 Task: Look for space in Tongging, Indonesia from 5th July, 2023 to 15th July, 2023 for 9 adults in price range Rs.15000 to Rs.25000. Place can be entire place with 5 bedrooms having 5 beds and 5 bathrooms. Property type can be house, flat, guest house. Booking option can be shelf check-in. Required host language is English.
Action: Mouse moved to (399, 73)
Screenshot: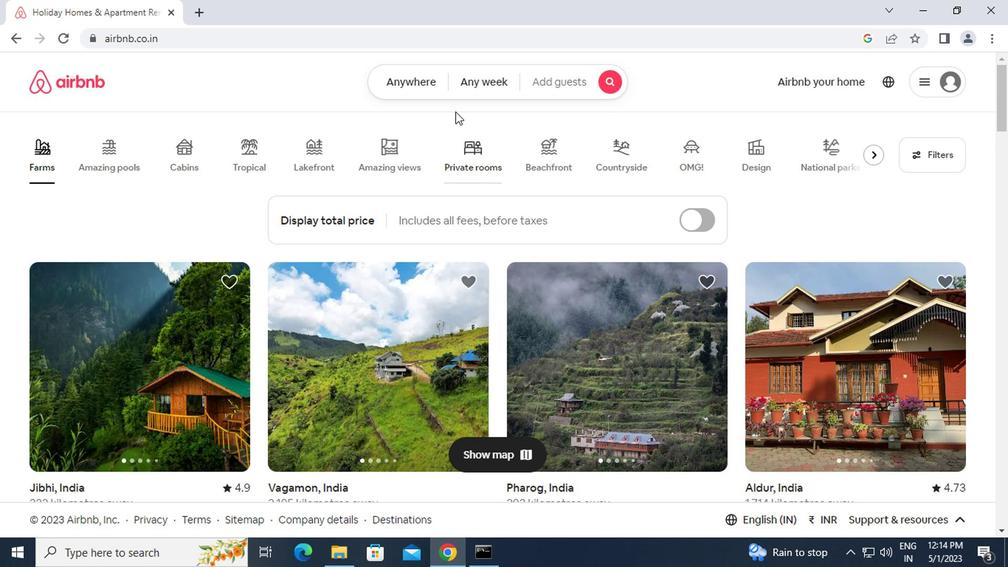 
Action: Mouse pressed left at (399, 73)
Screenshot: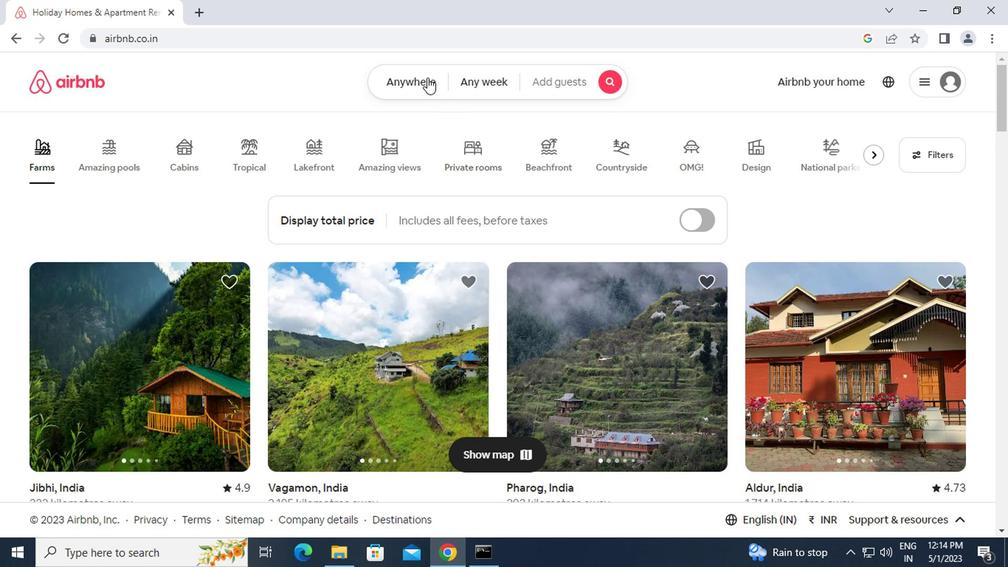 
Action: Mouse moved to (356, 132)
Screenshot: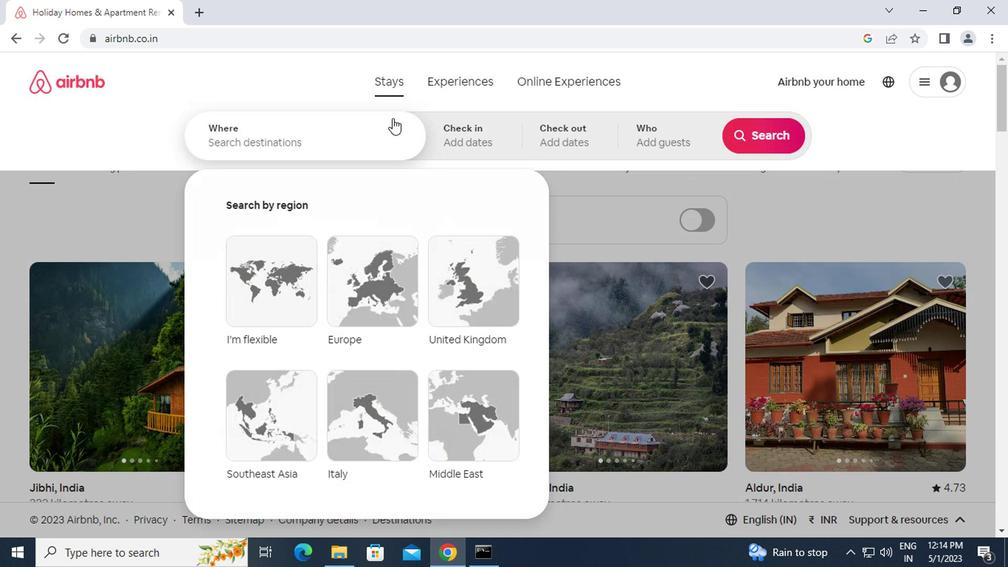 
Action: Mouse pressed left at (356, 132)
Screenshot: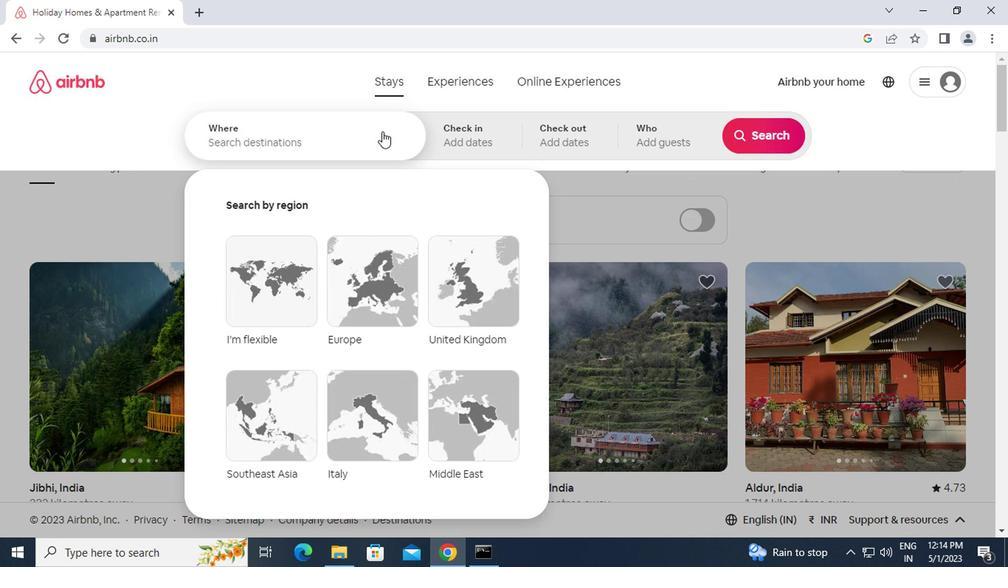 
Action: Mouse moved to (356, 132)
Screenshot: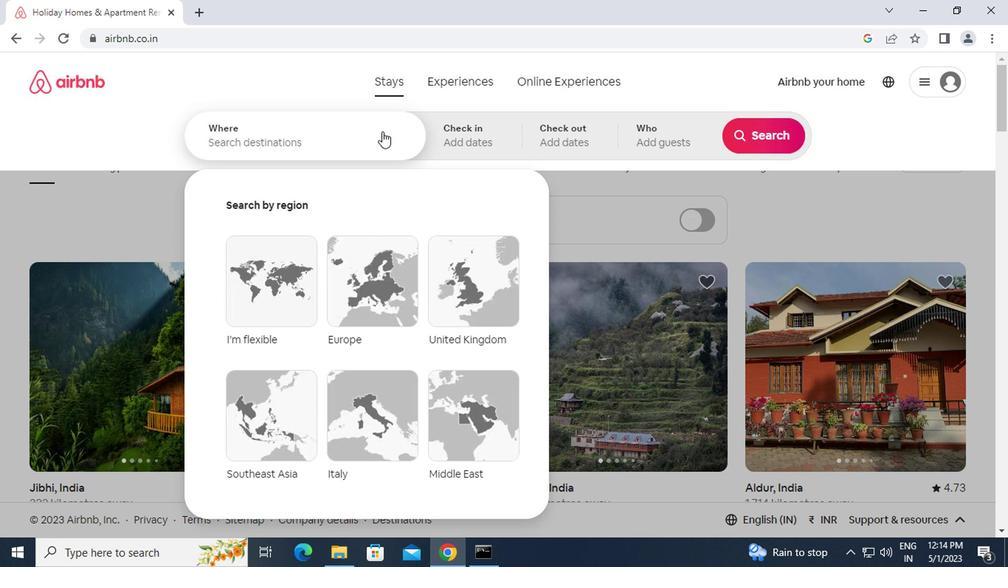 
Action: Key pressed t<Key.caps_lock>ongging,<Key.space><Key.caps_lock>i<Key.caps_lock>ndonesia<Key.shift_r><Key.enter>
Screenshot: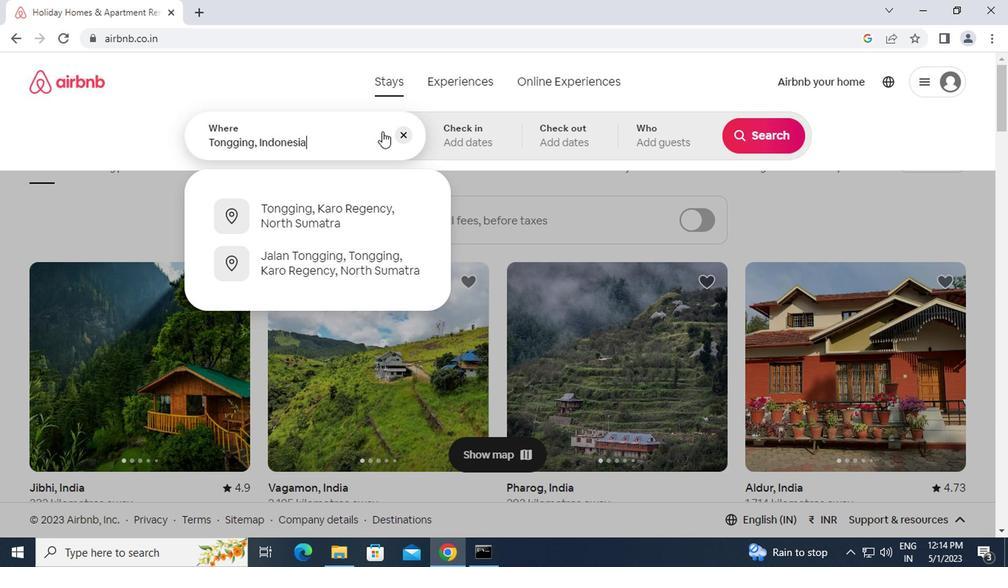 
Action: Mouse moved to (746, 260)
Screenshot: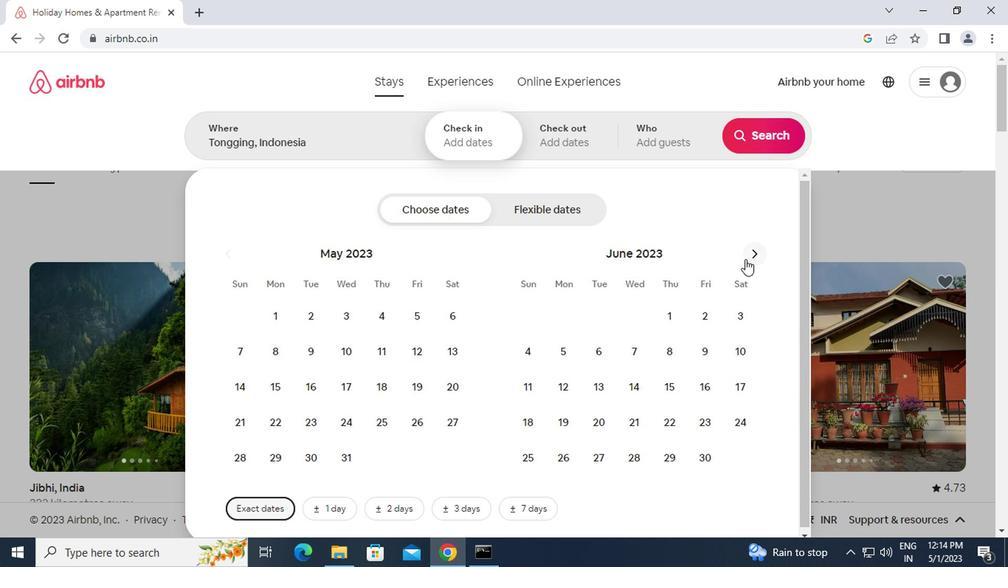 
Action: Mouse pressed left at (746, 260)
Screenshot: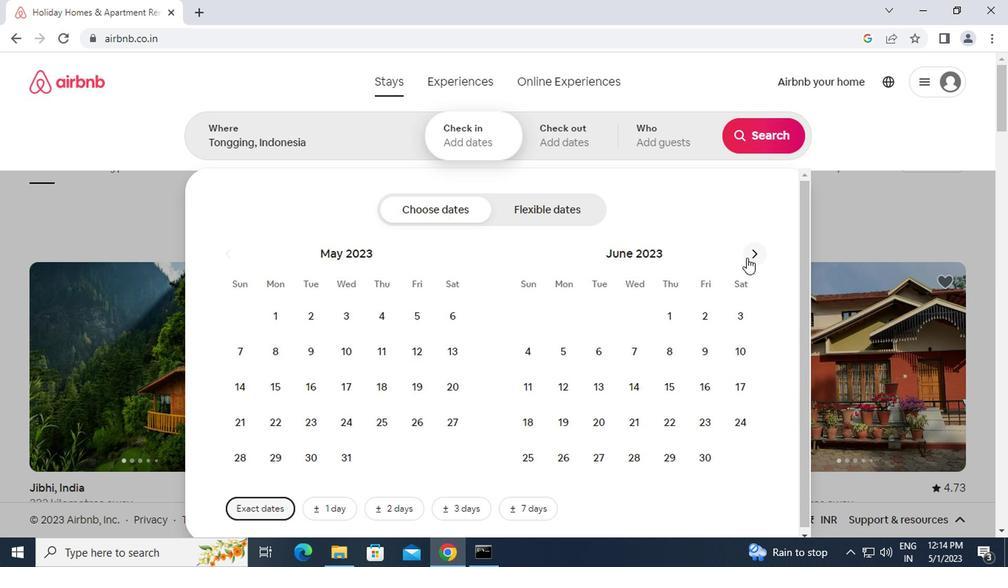
Action: Mouse moved to (631, 359)
Screenshot: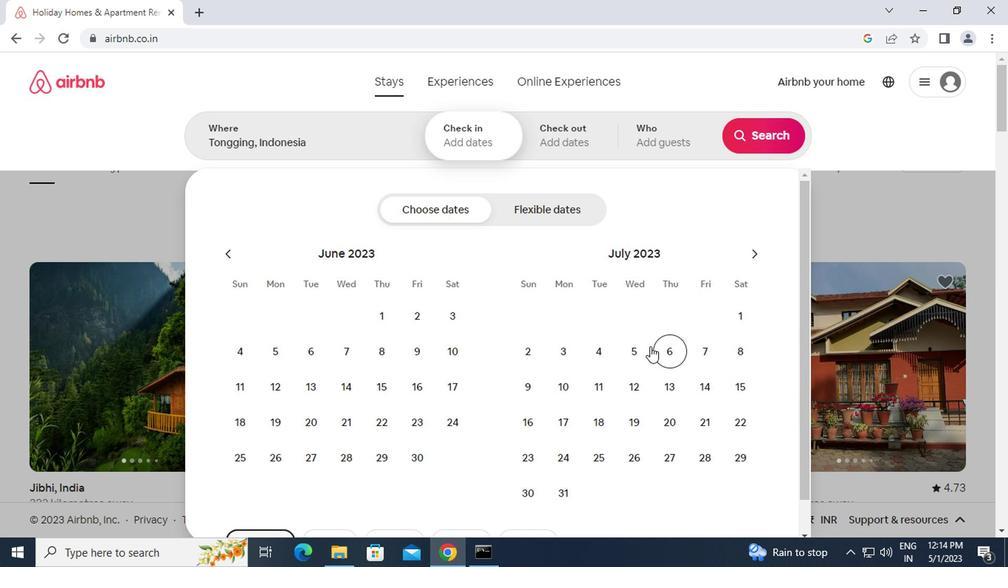 
Action: Mouse pressed left at (631, 359)
Screenshot: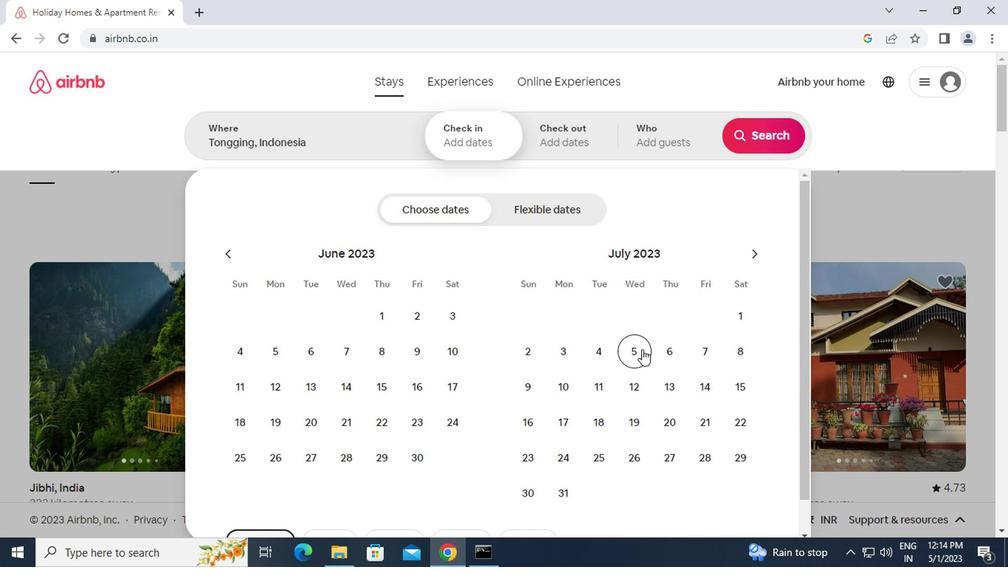 
Action: Mouse moved to (732, 396)
Screenshot: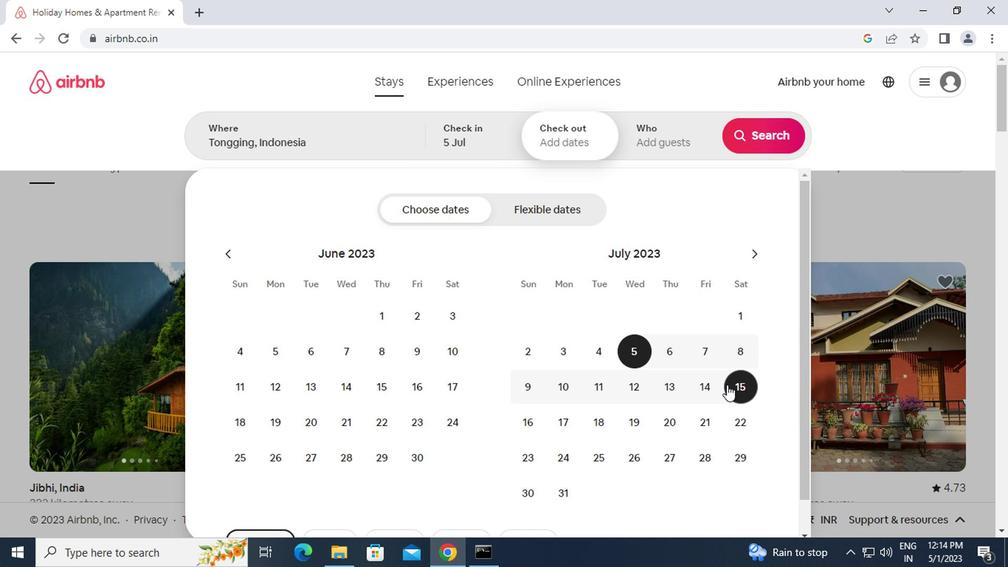 
Action: Mouse pressed left at (732, 396)
Screenshot: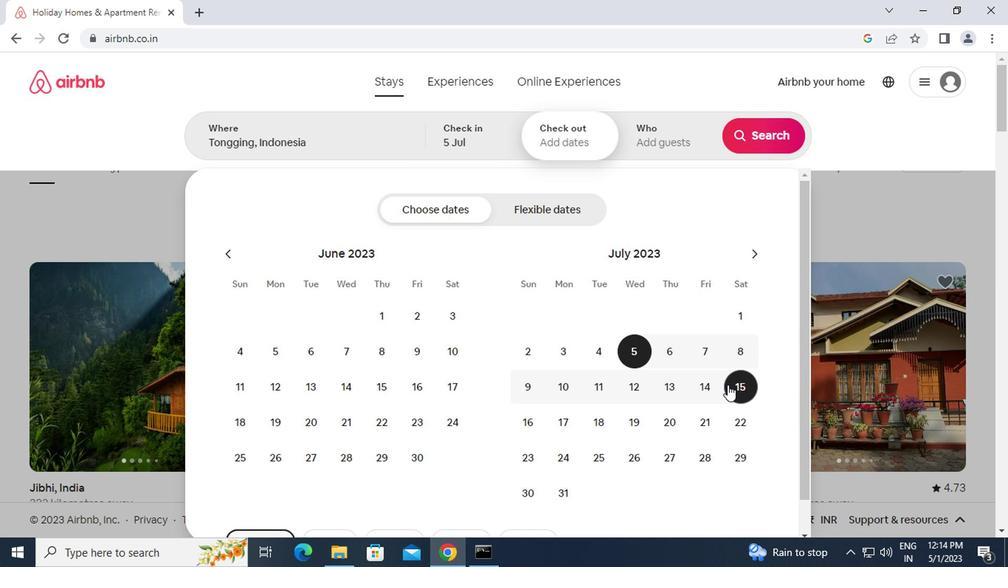 
Action: Mouse moved to (655, 137)
Screenshot: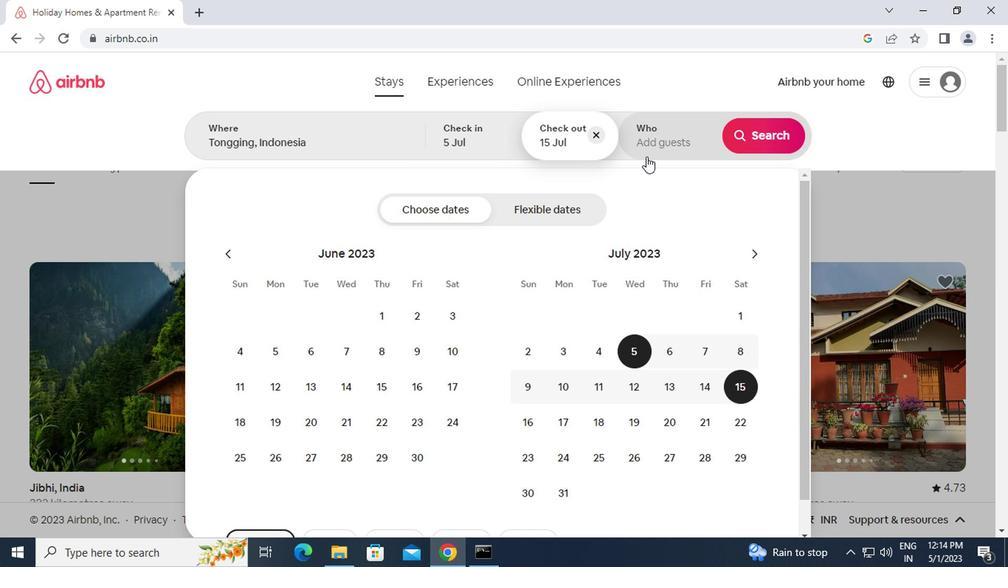 
Action: Mouse pressed left at (655, 137)
Screenshot: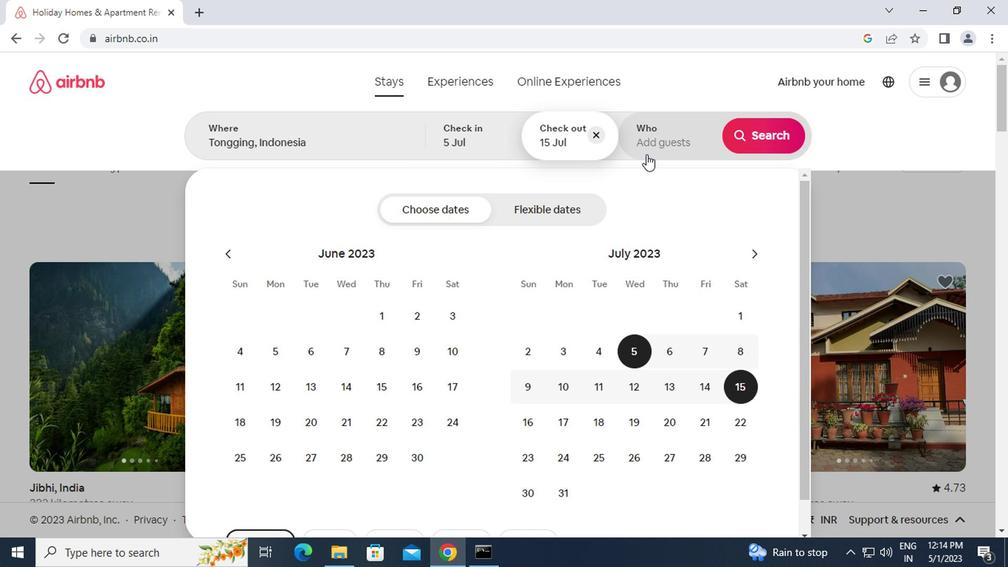 
Action: Mouse moved to (764, 210)
Screenshot: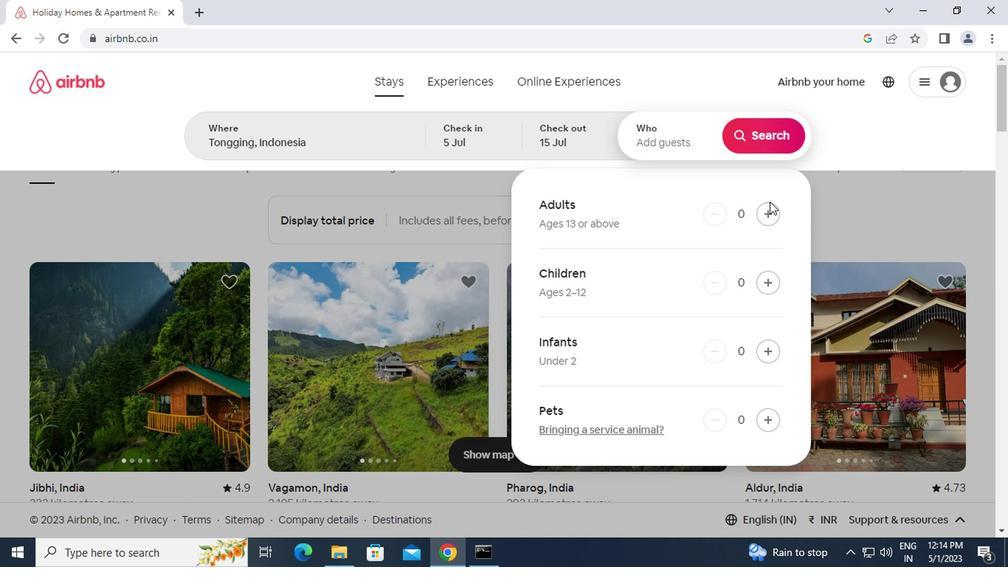 
Action: Mouse pressed left at (764, 210)
Screenshot: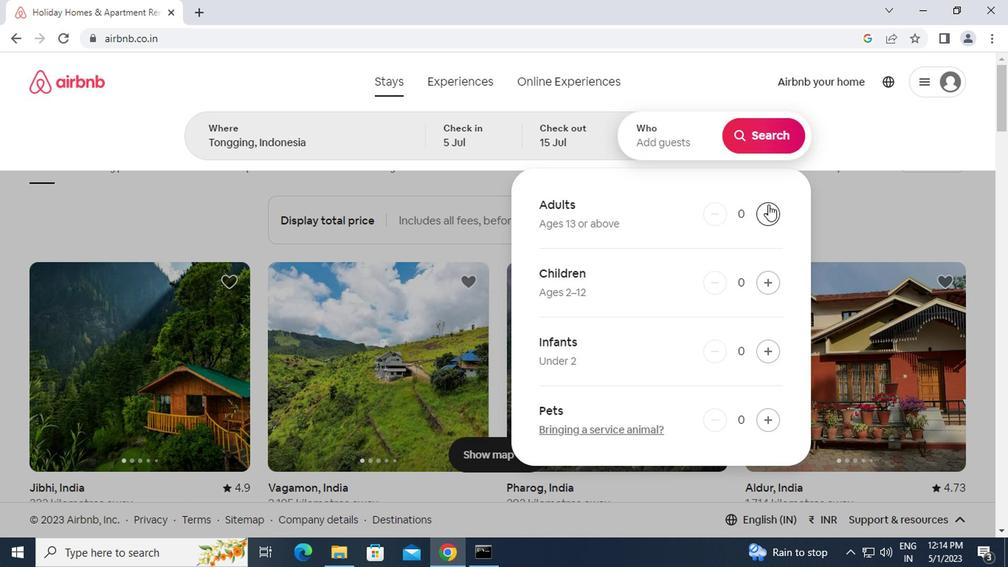 
Action: Mouse pressed left at (764, 210)
Screenshot: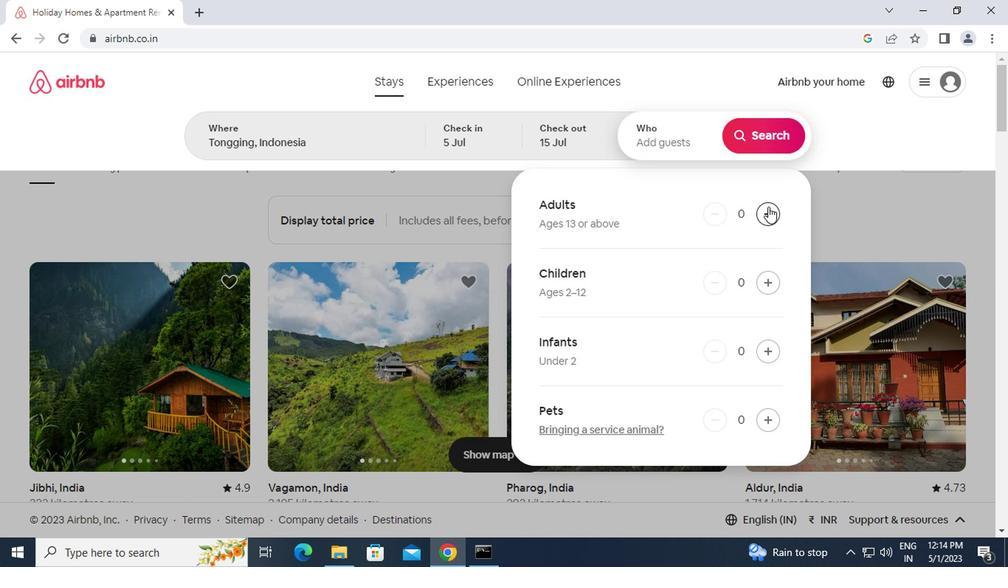
Action: Mouse pressed left at (764, 210)
Screenshot: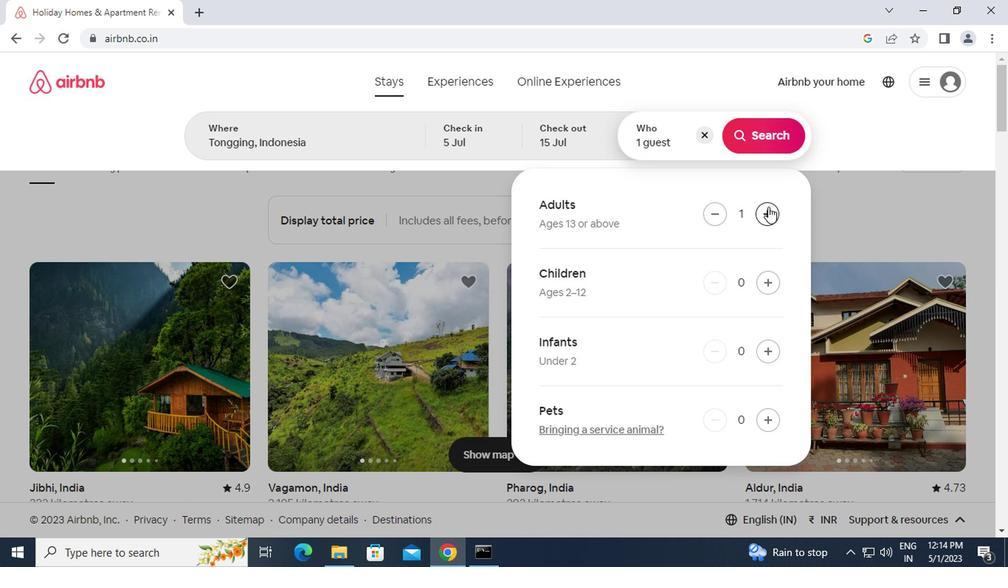 
Action: Mouse pressed left at (764, 210)
Screenshot: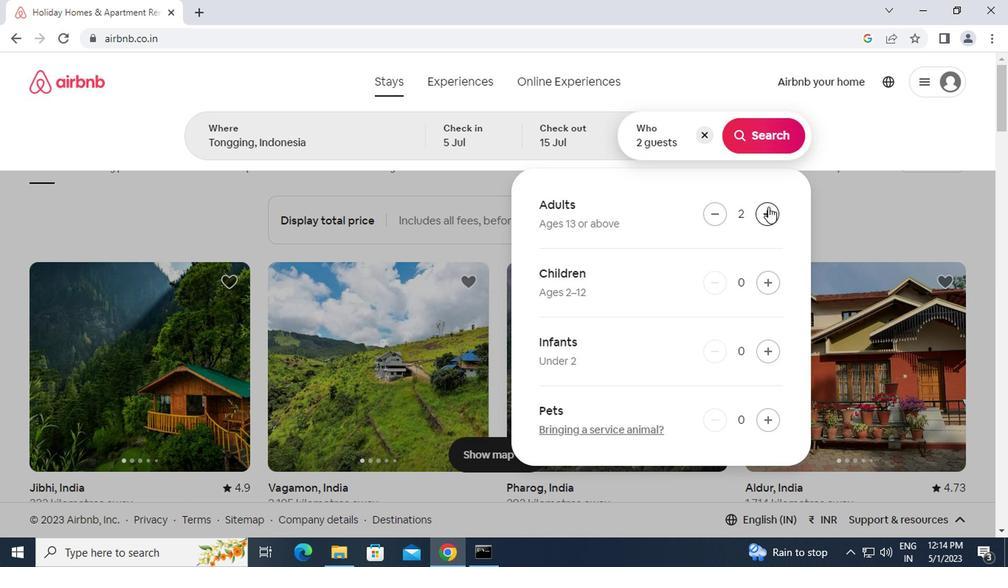 
Action: Mouse pressed left at (764, 210)
Screenshot: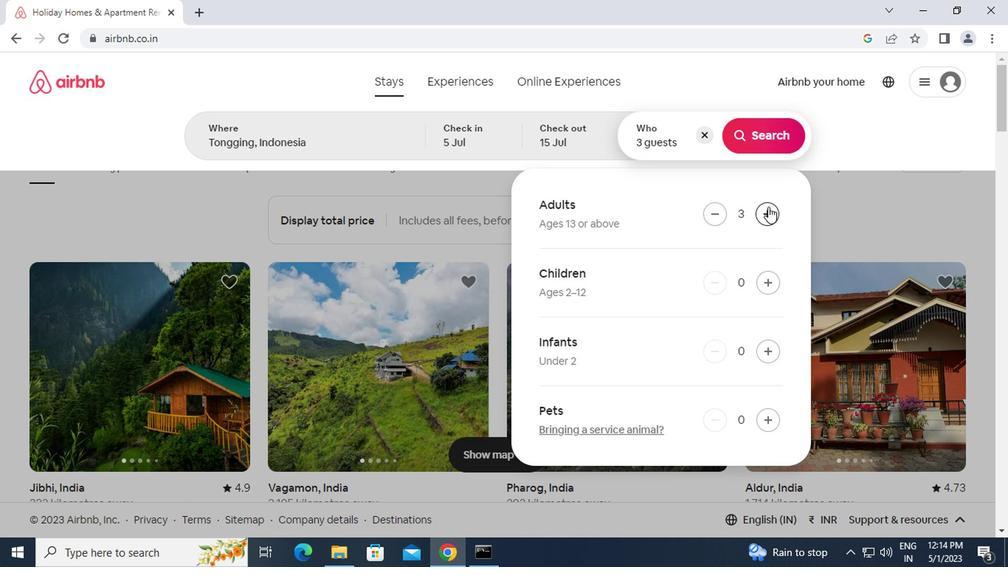 
Action: Mouse pressed left at (764, 210)
Screenshot: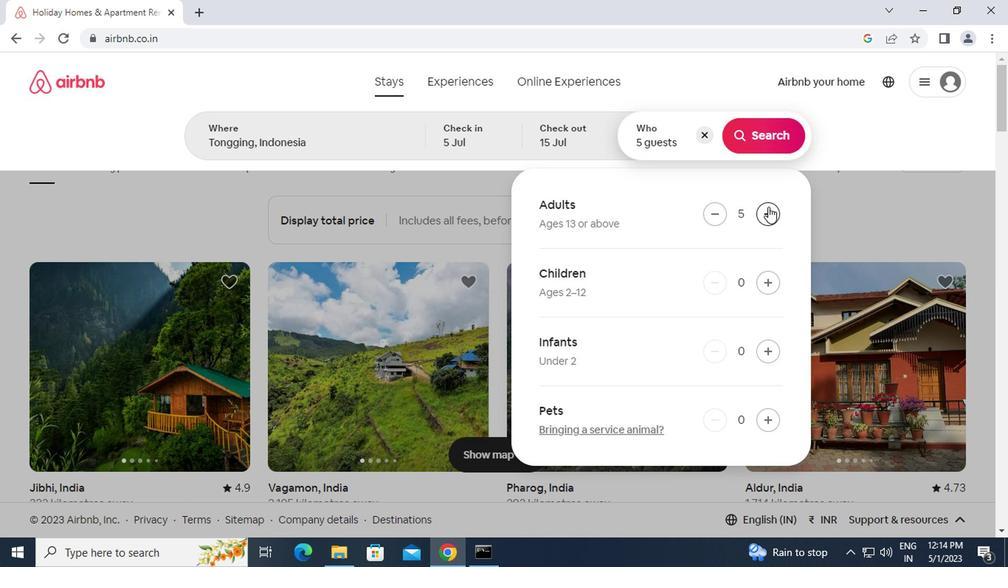 
Action: Mouse pressed left at (764, 210)
Screenshot: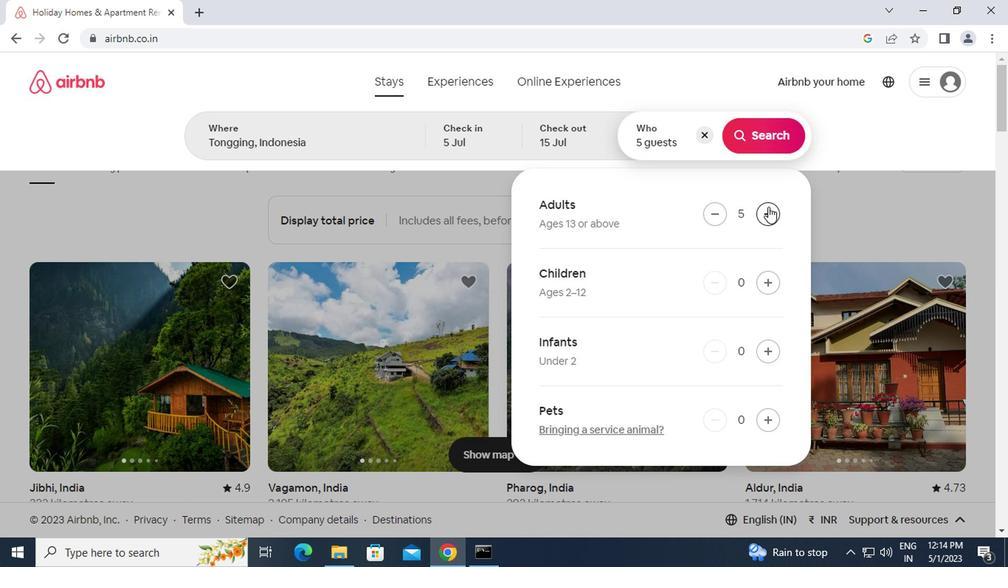 
Action: Mouse pressed left at (764, 210)
Screenshot: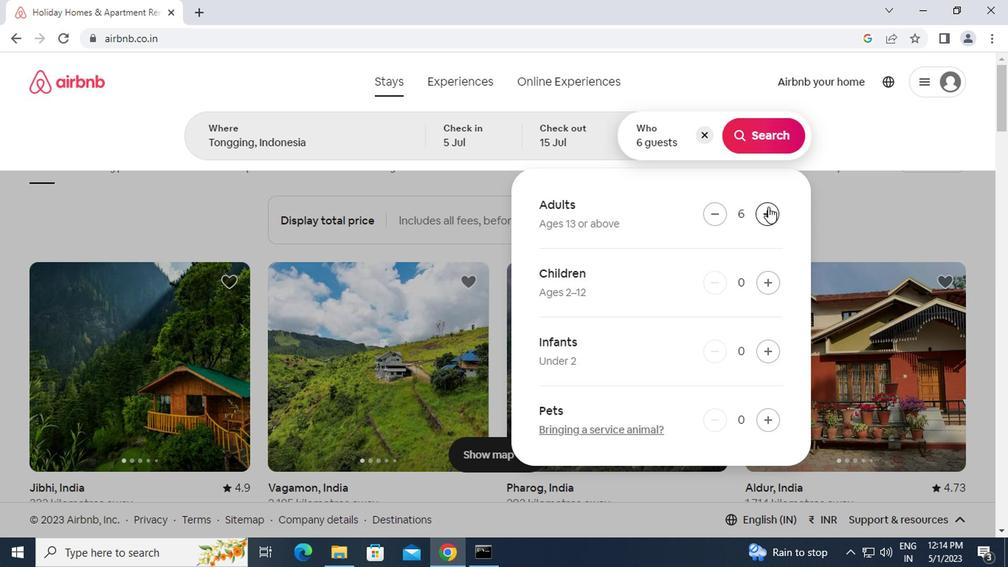 
Action: Mouse pressed left at (764, 210)
Screenshot: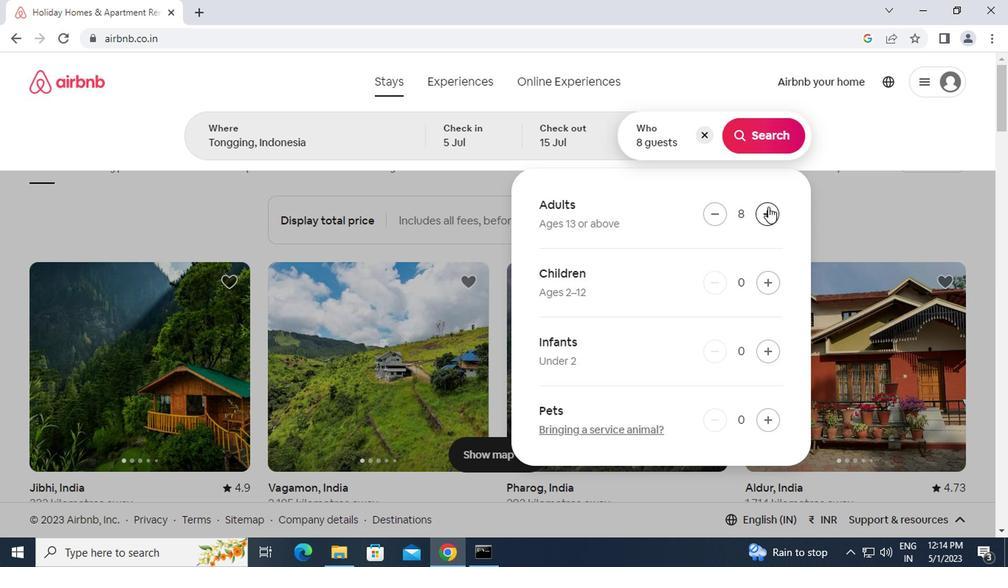 
Action: Mouse moved to (771, 142)
Screenshot: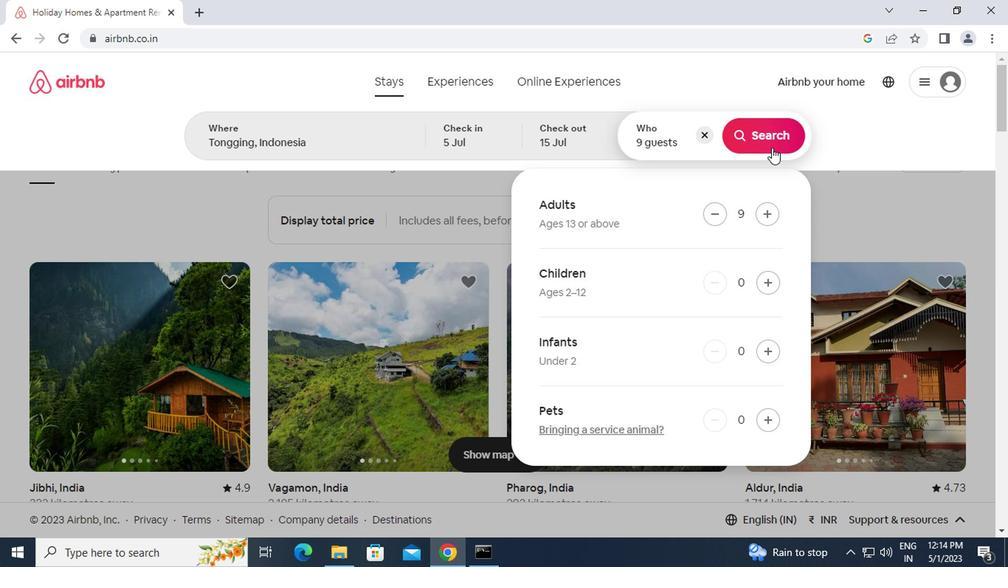 
Action: Mouse pressed left at (771, 142)
Screenshot: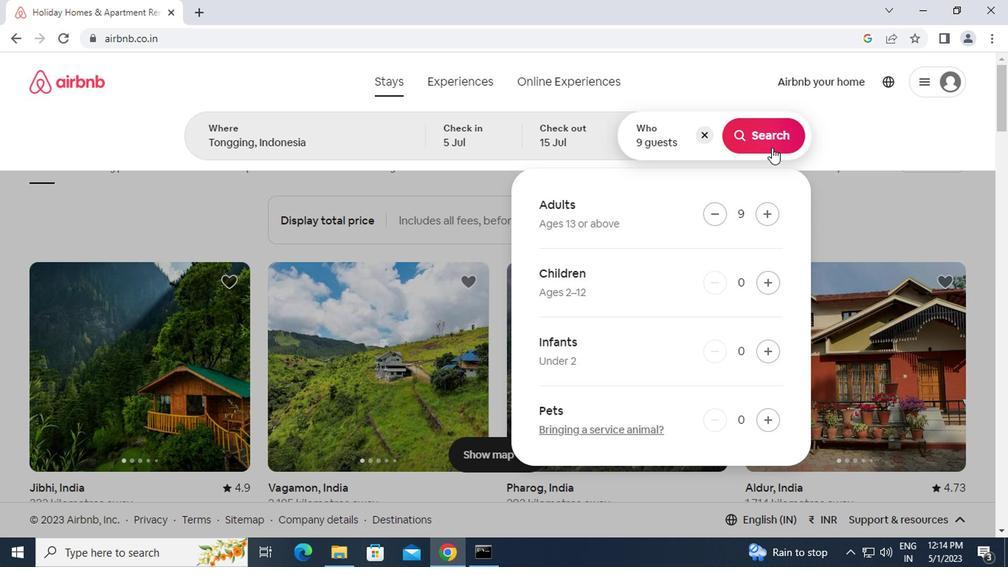 
Action: Mouse moved to (939, 142)
Screenshot: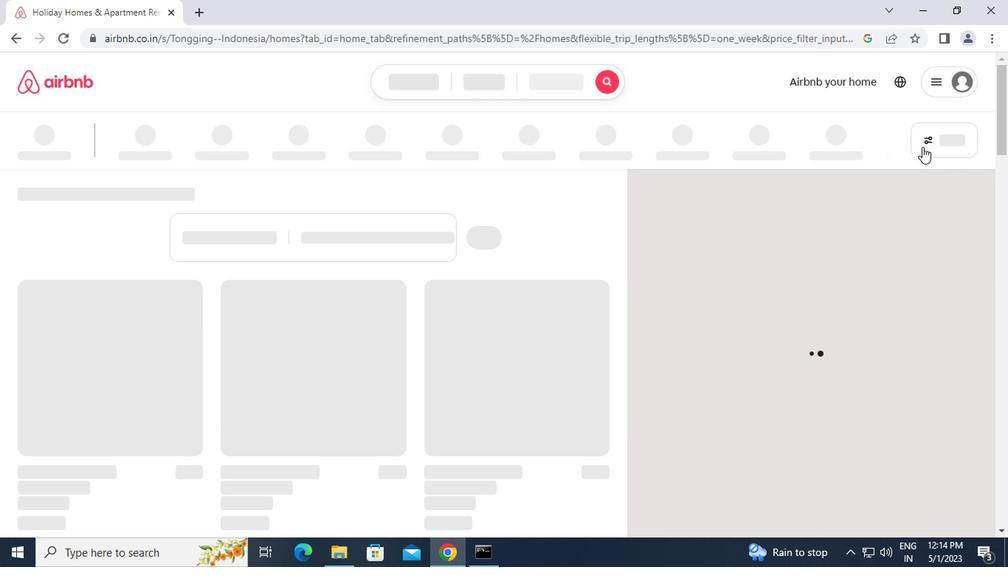 
Action: Mouse pressed left at (939, 142)
Screenshot: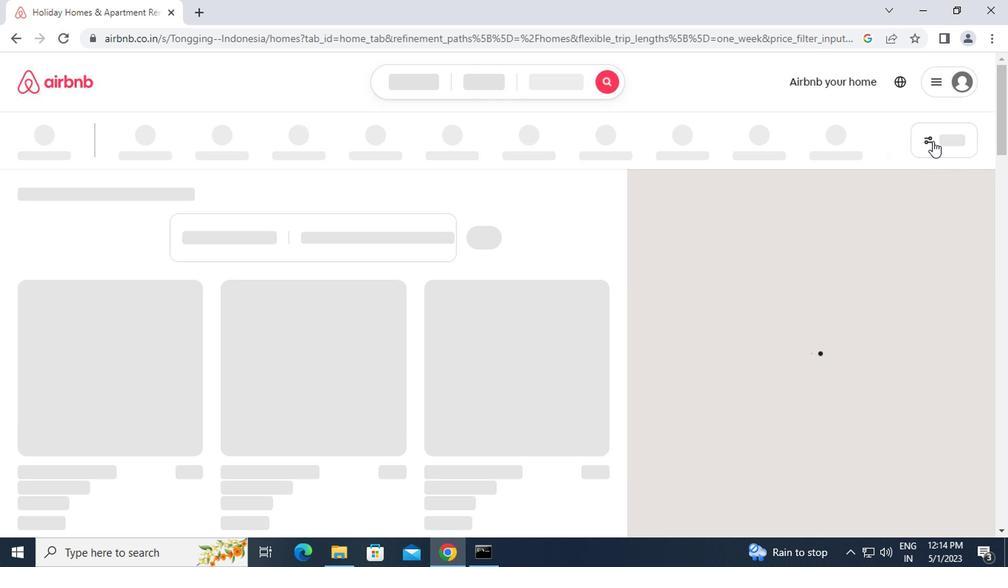 
Action: Mouse moved to (280, 336)
Screenshot: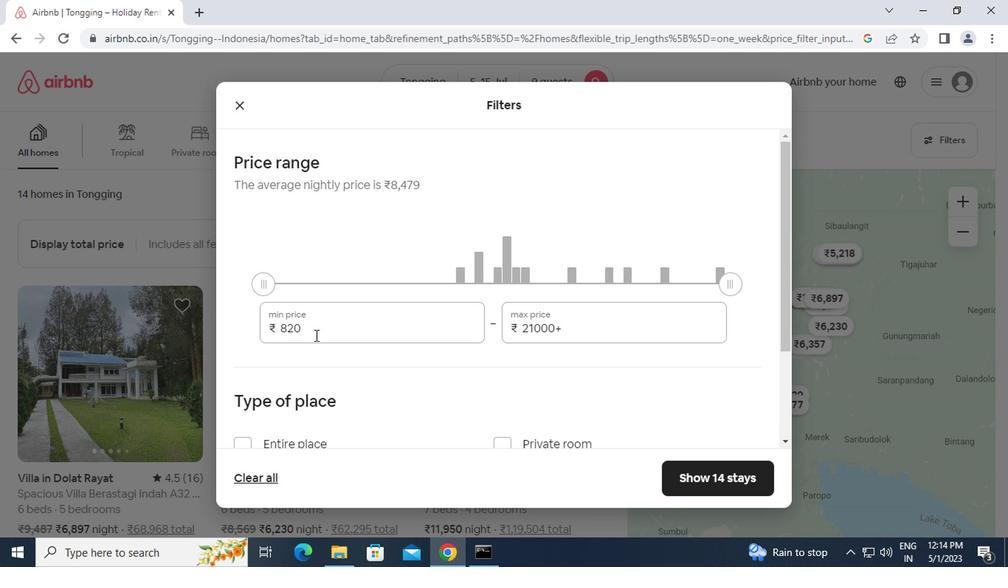 
Action: Mouse pressed left at (280, 336)
Screenshot: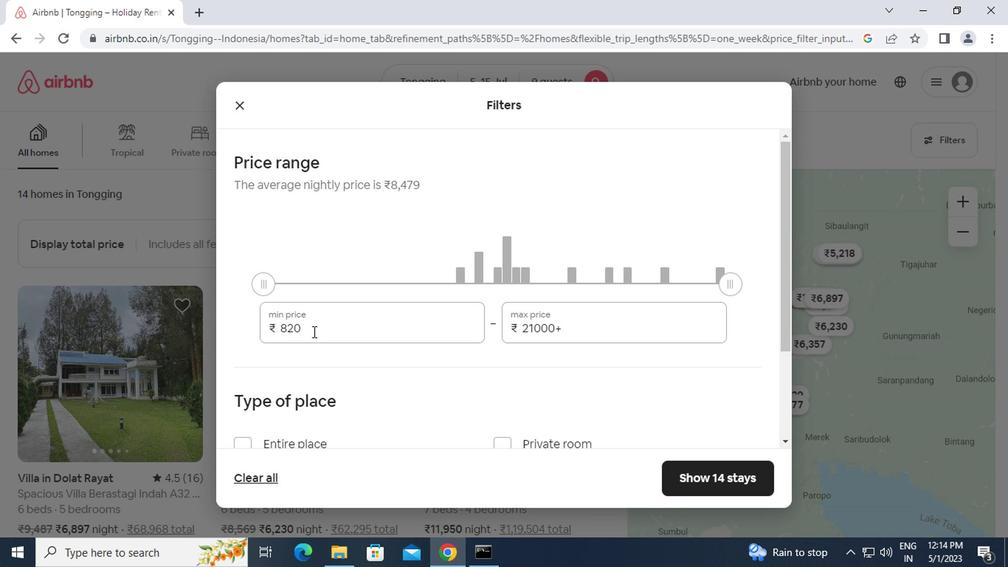 
Action: Mouse moved to (227, 338)
Screenshot: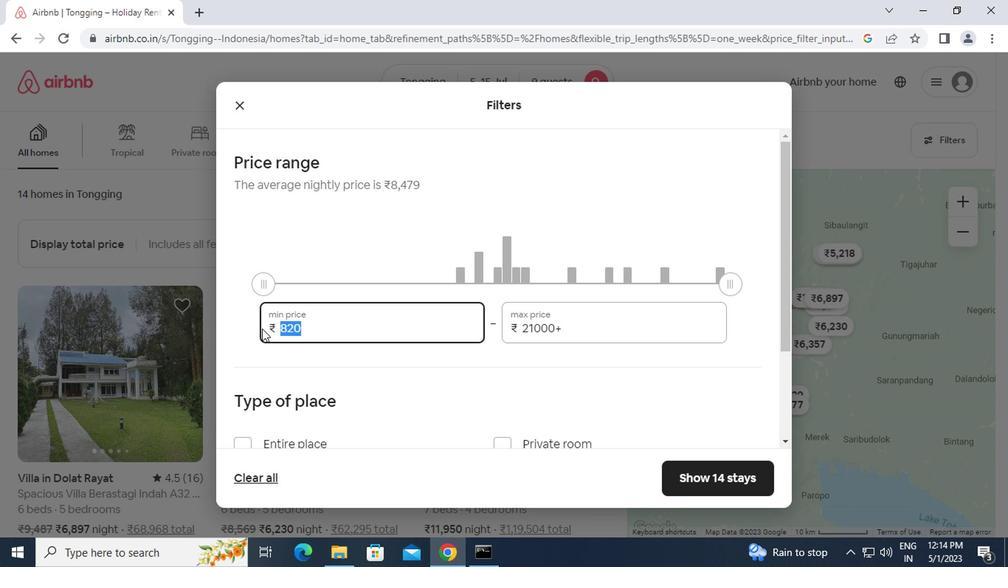 
Action: Key pressed 15000<Key.tab><Key.backspace><Key.backspace><Key.backspace><Key.backspace><Key.backspace><Key.backspace><Key.backspace><Key.backspace><Key.backspace><Key.backspace><Key.backspace><Key.backspace><Key.backspace><Key.backspace><Key.backspace><Key.backspace><Key.backspace><Key.backspace><Key.backspace><Key.backspace><Key.backspace><Key.backspace>25000
Screenshot: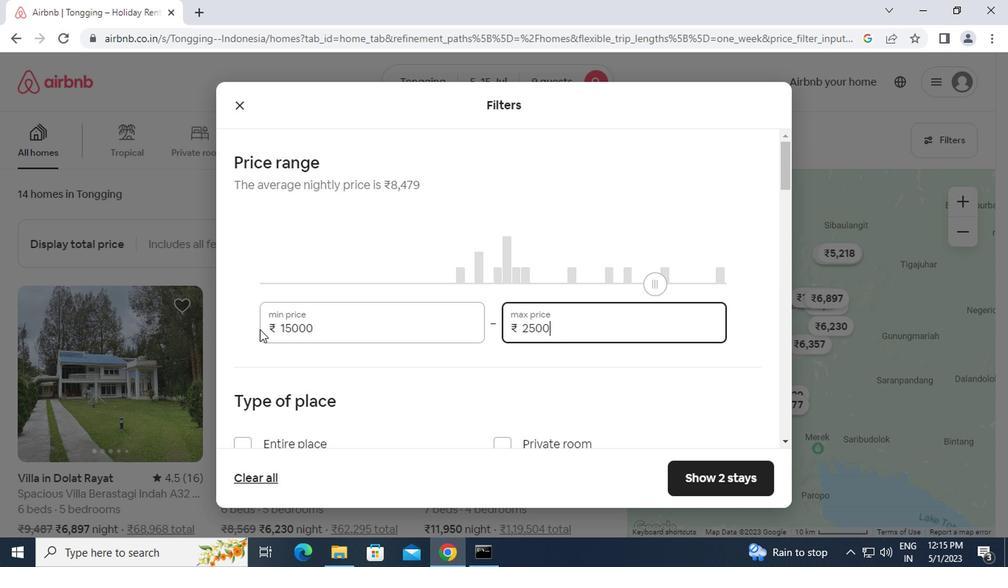 
Action: Mouse scrolled (227, 337) with delta (0, 0)
Screenshot: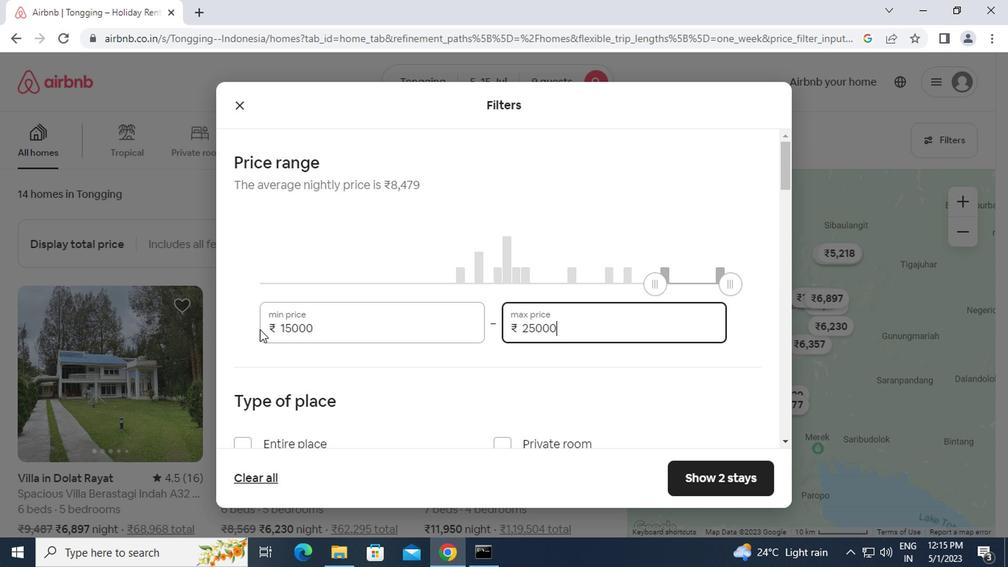 
Action: Mouse scrolled (227, 337) with delta (0, 0)
Screenshot: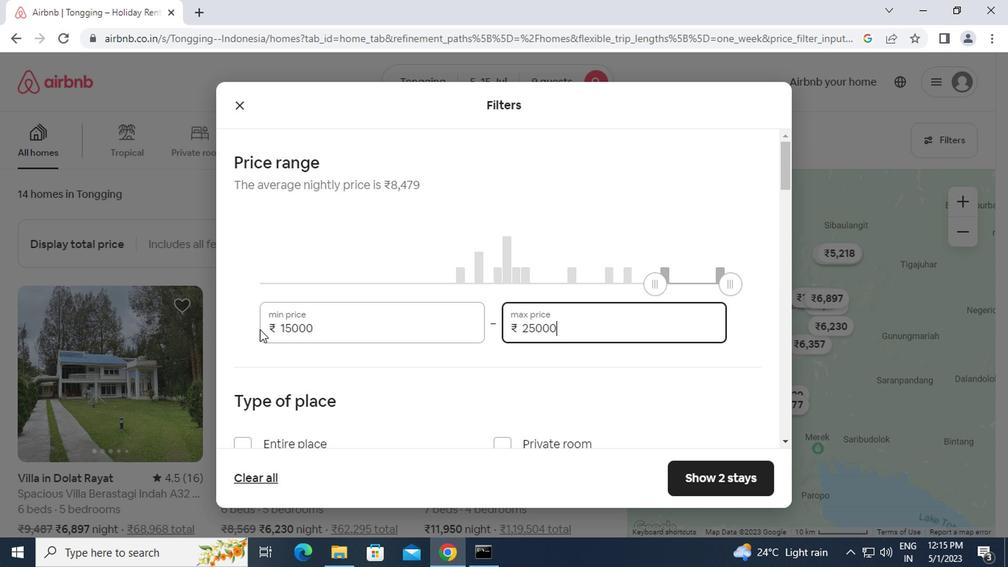 
Action: Mouse moved to (211, 301)
Screenshot: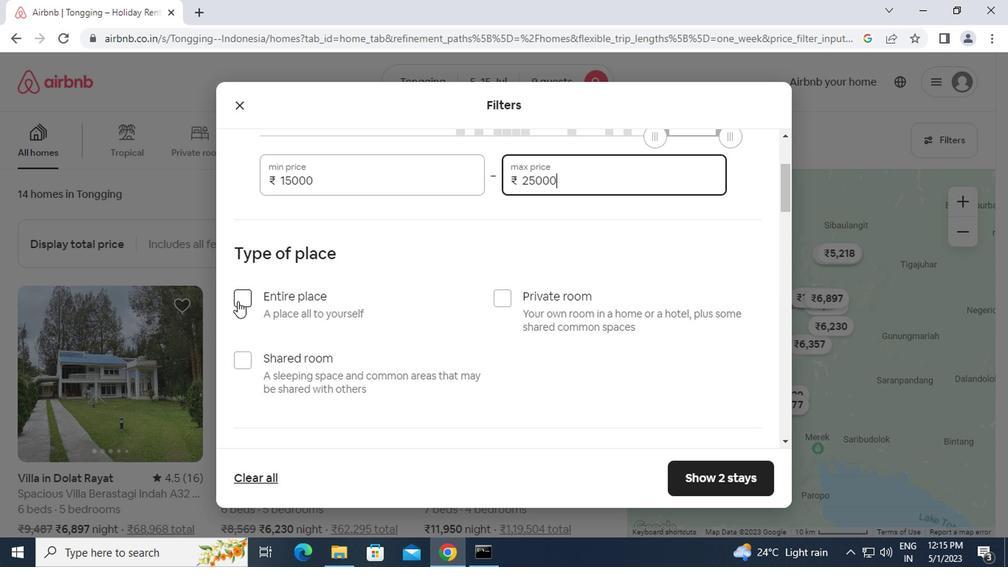 
Action: Mouse pressed left at (211, 301)
Screenshot: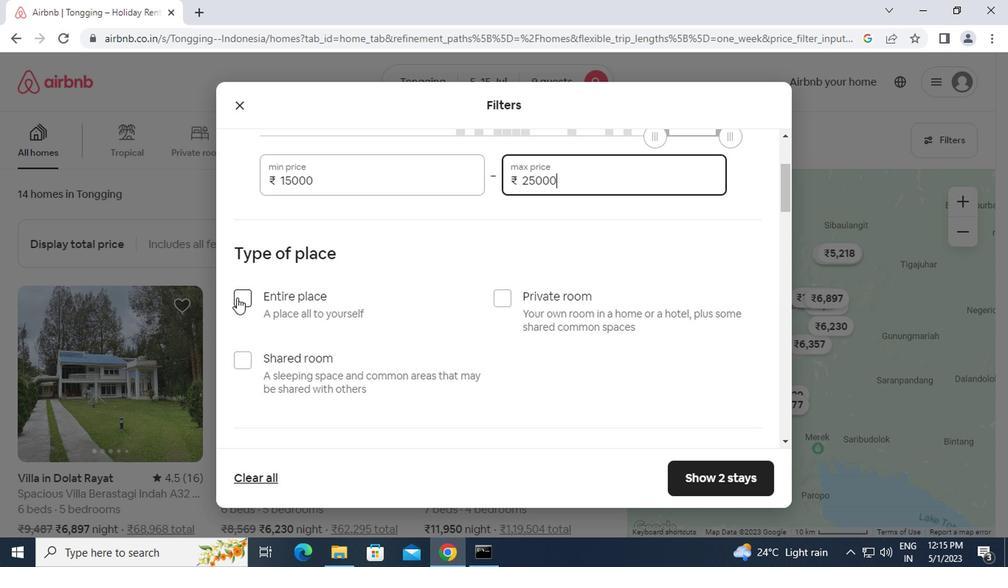 
Action: Mouse moved to (309, 337)
Screenshot: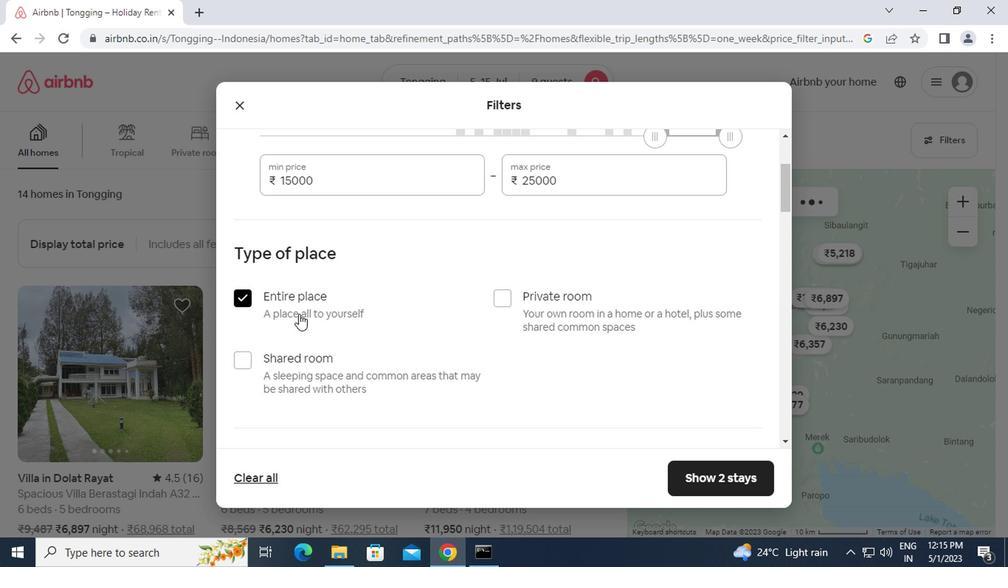 
Action: Mouse scrolled (309, 336) with delta (0, -1)
Screenshot: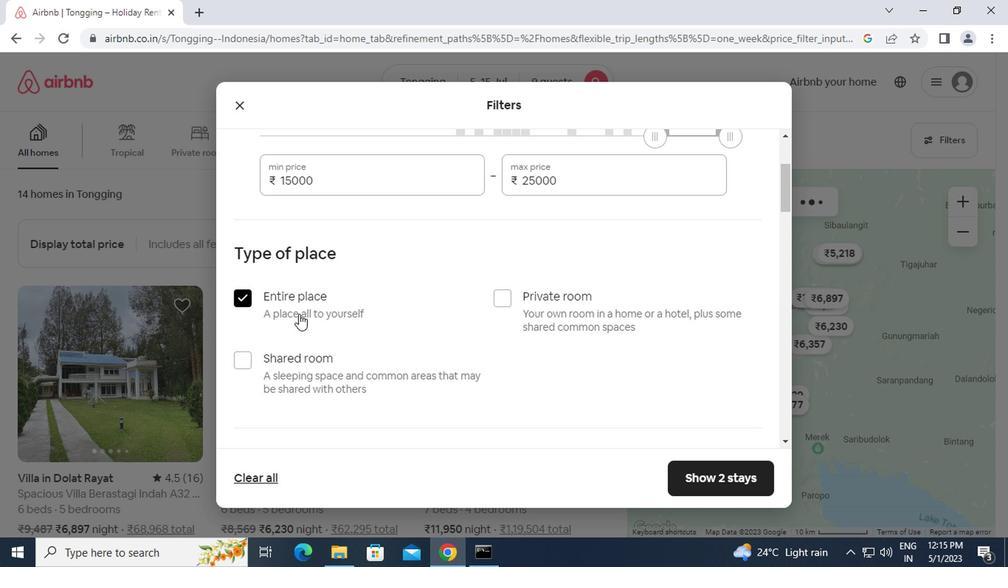 
Action: Mouse scrolled (309, 336) with delta (0, -1)
Screenshot: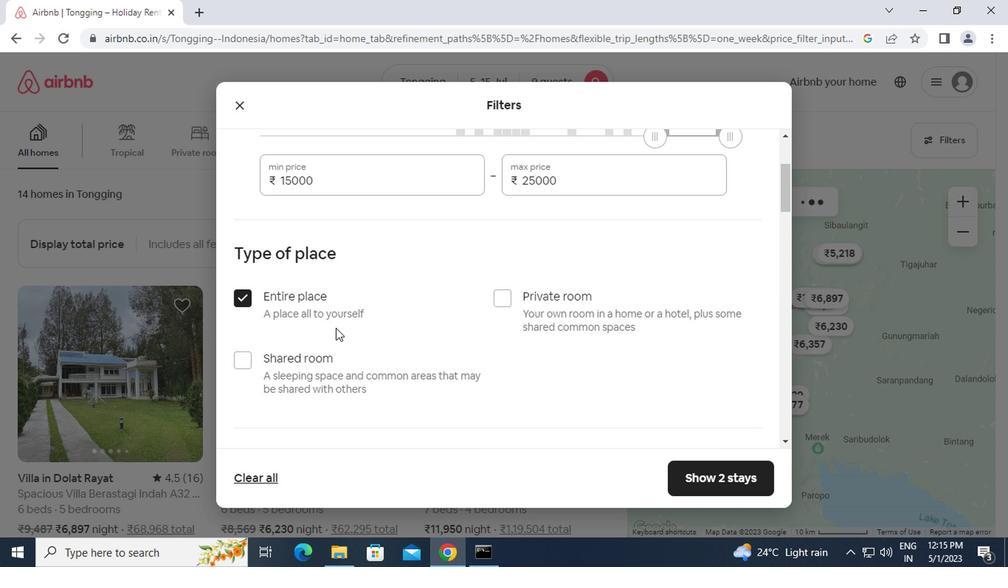 
Action: Mouse scrolled (309, 336) with delta (0, -1)
Screenshot: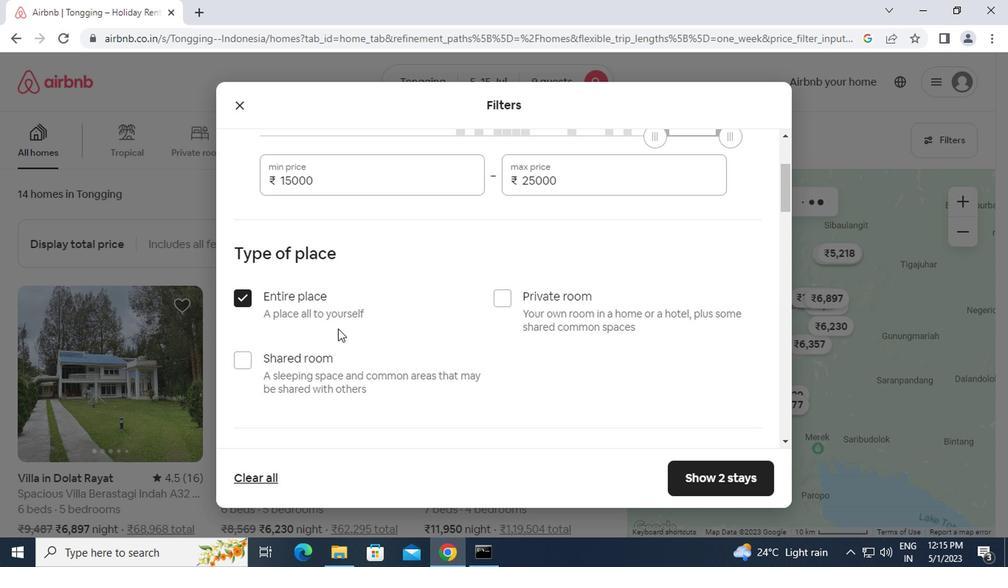 
Action: Mouse moved to (309, 338)
Screenshot: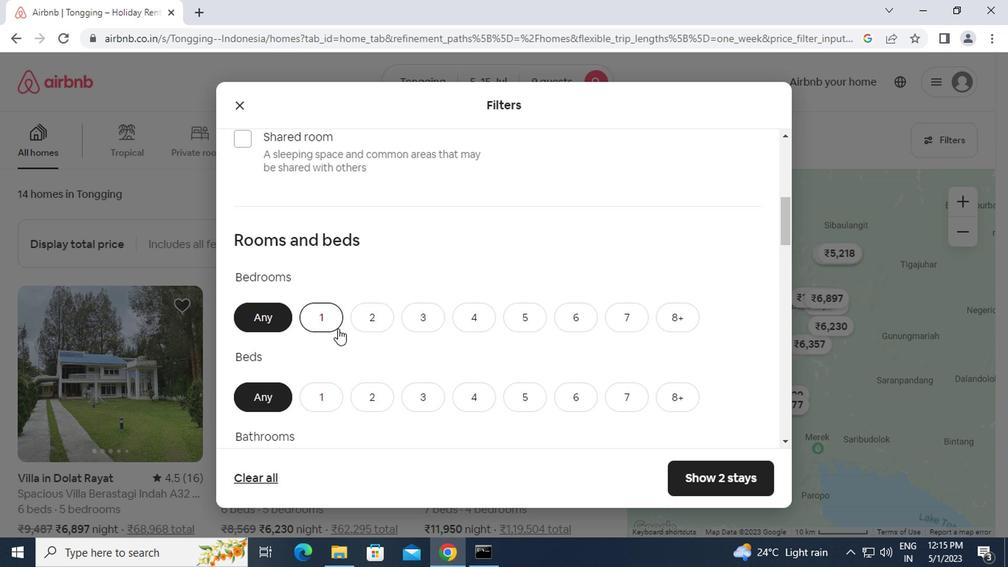 
Action: Mouse scrolled (309, 337) with delta (0, 0)
Screenshot: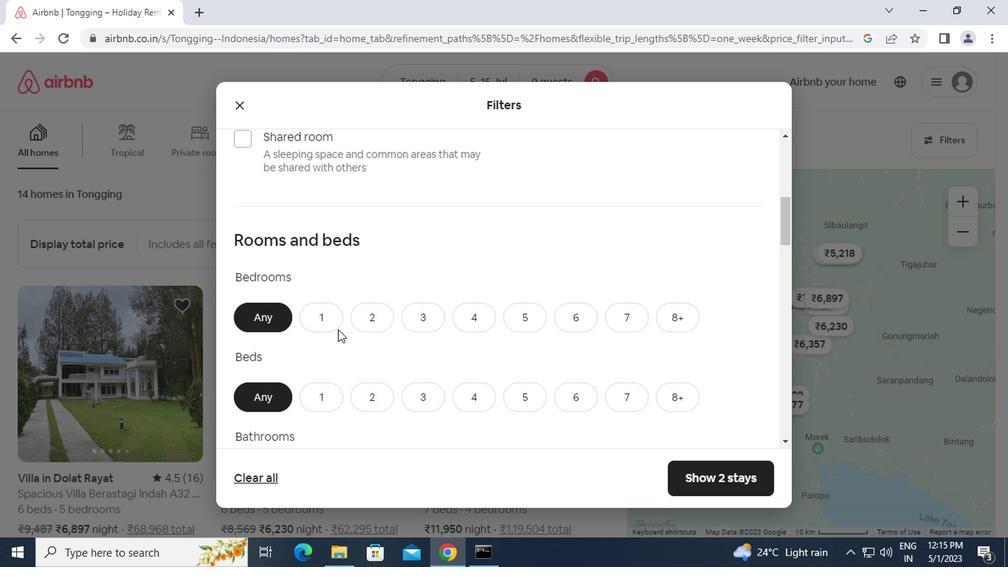 
Action: Mouse scrolled (309, 337) with delta (0, 0)
Screenshot: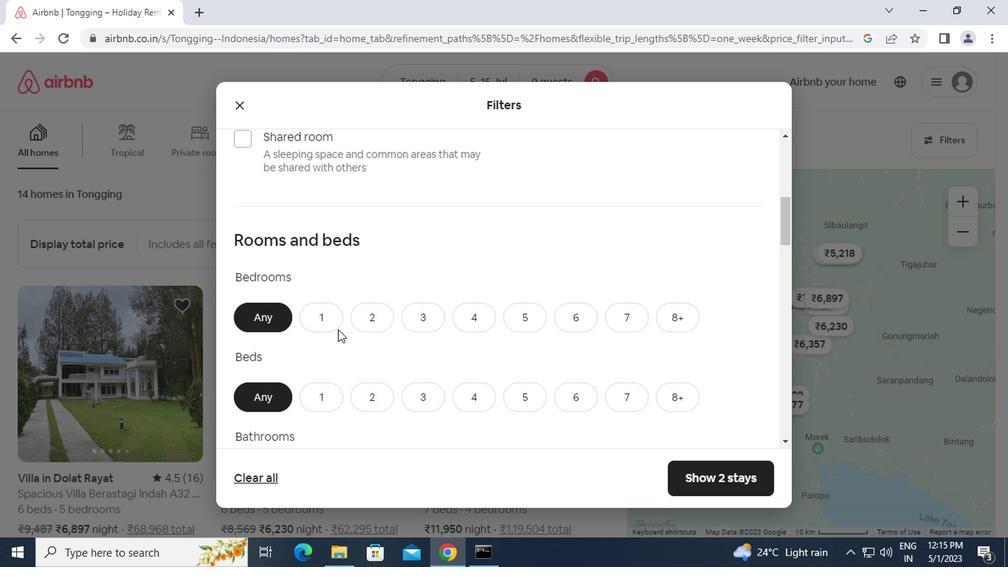 
Action: Mouse moved to (494, 170)
Screenshot: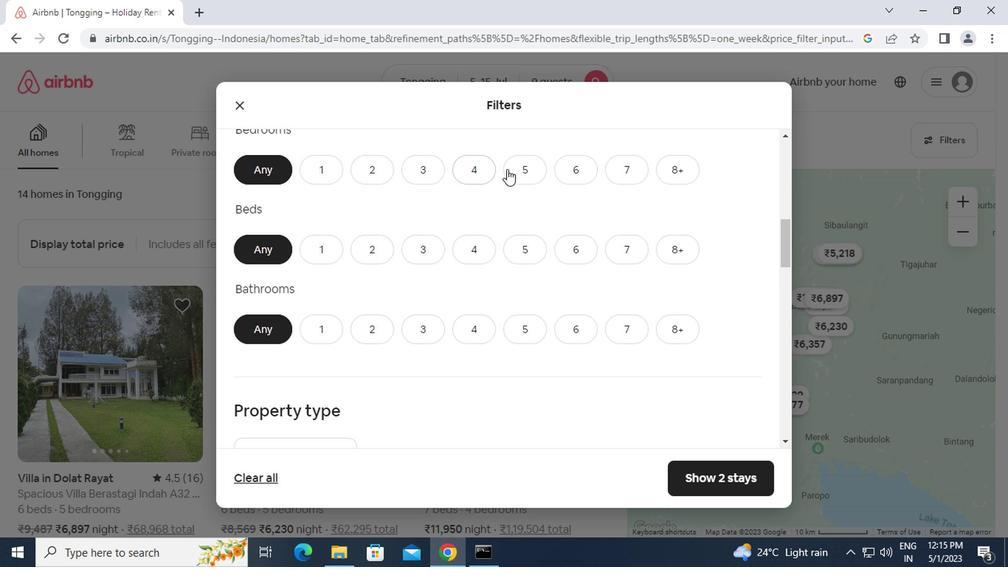 
Action: Mouse pressed left at (494, 170)
Screenshot: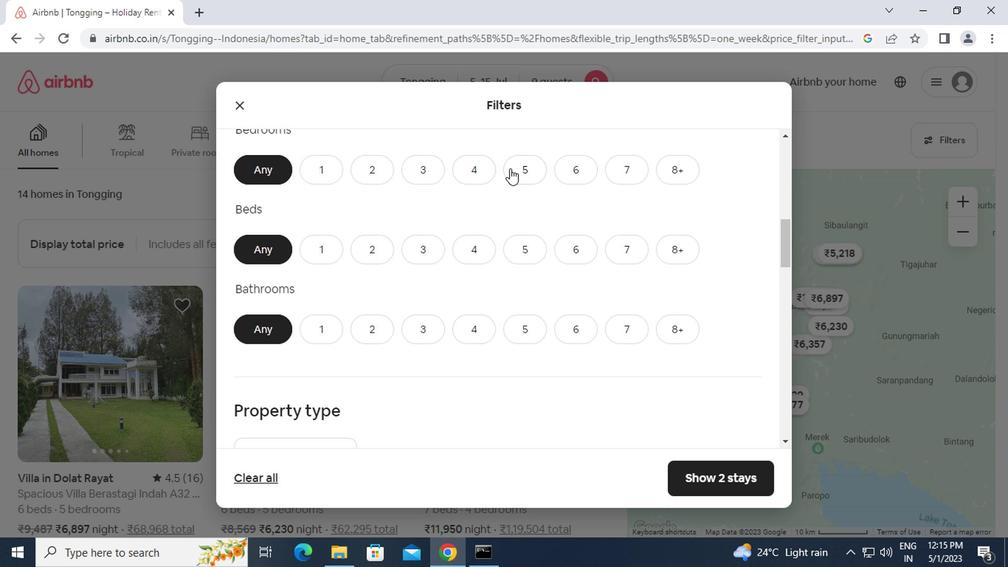 
Action: Mouse moved to (497, 252)
Screenshot: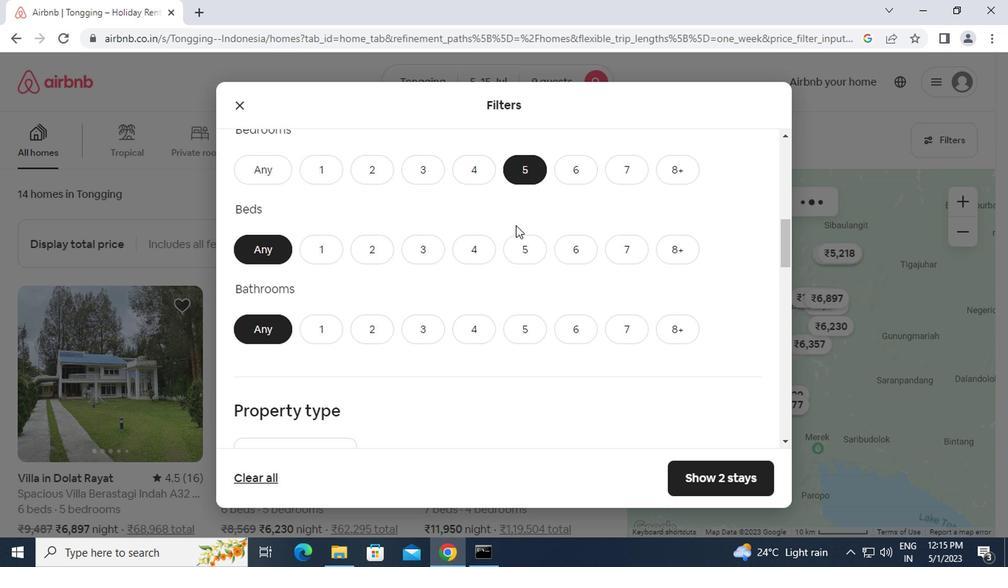 
Action: Mouse pressed left at (497, 252)
Screenshot: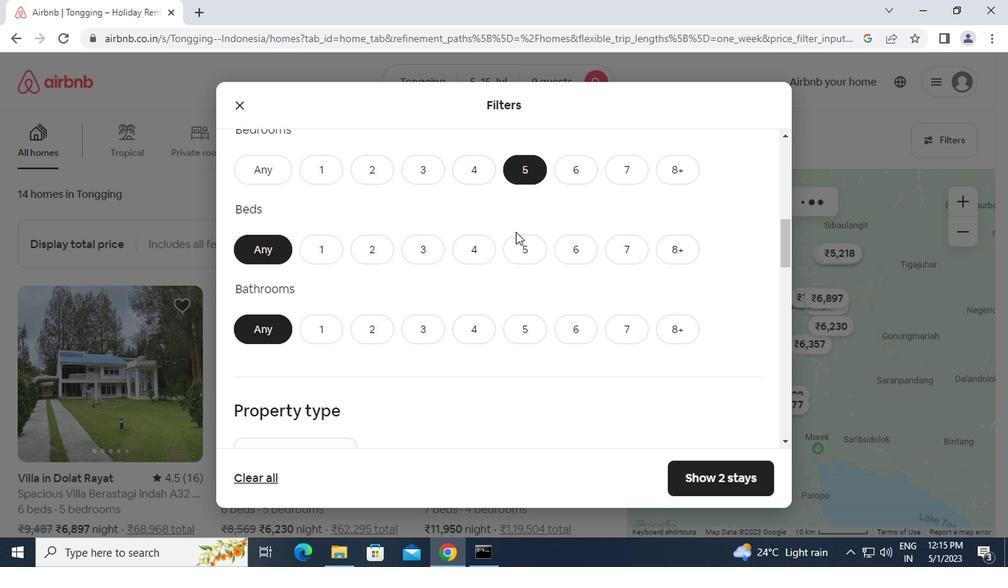 
Action: Mouse moved to (508, 342)
Screenshot: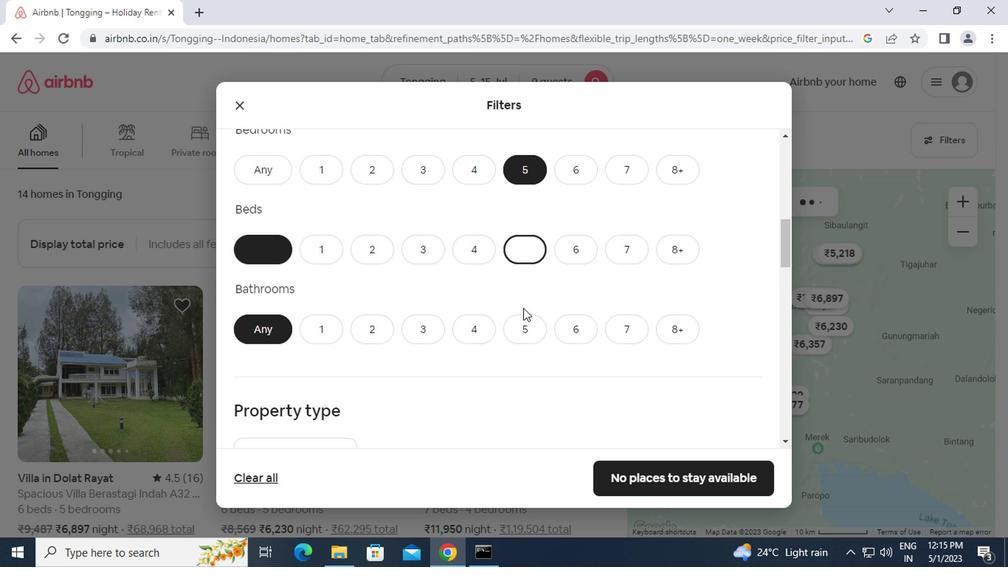 
Action: Mouse pressed left at (508, 342)
Screenshot: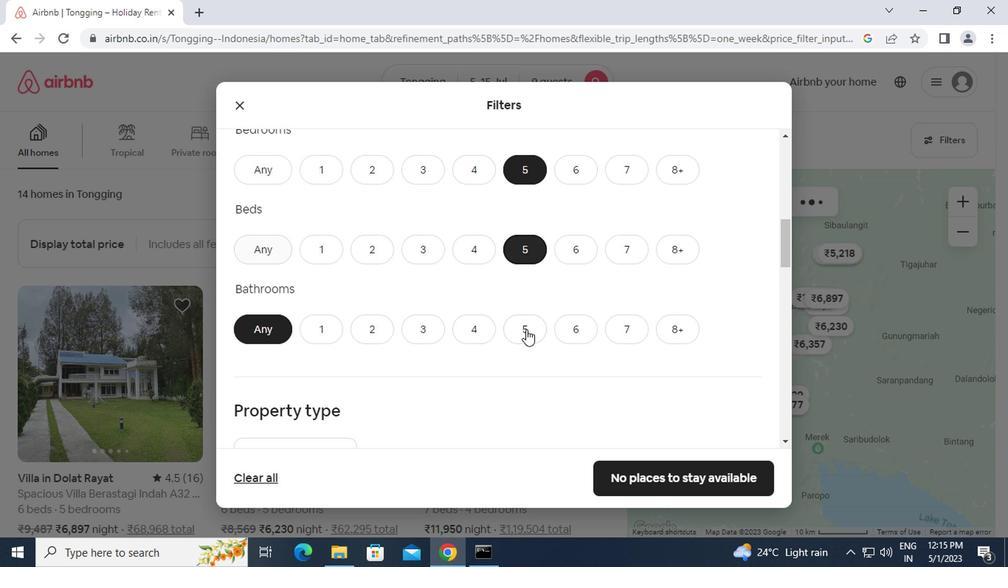
Action: Mouse moved to (446, 384)
Screenshot: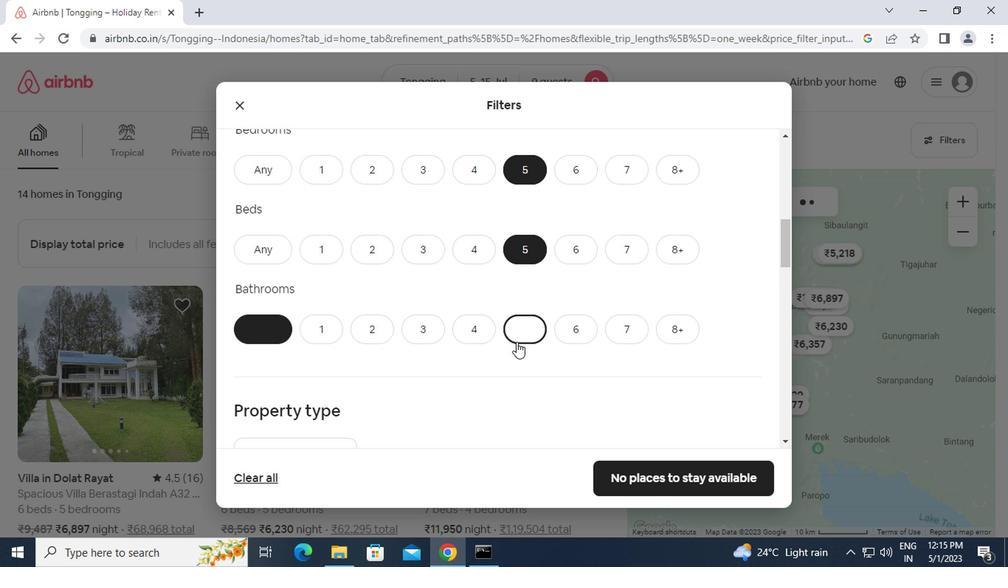 
Action: Mouse scrolled (446, 383) with delta (0, -1)
Screenshot: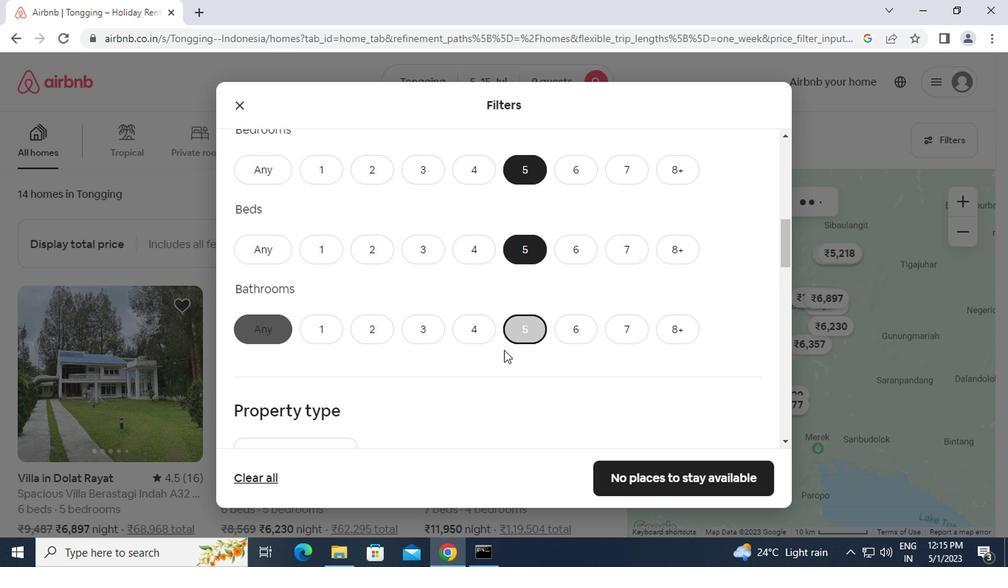 
Action: Mouse moved to (446, 384)
Screenshot: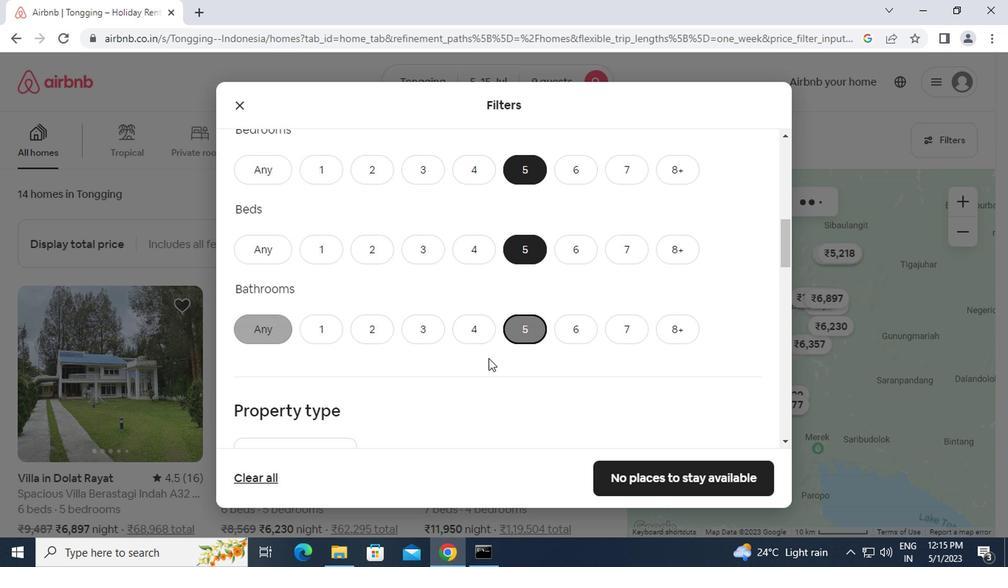 
Action: Mouse scrolled (446, 384) with delta (0, 0)
Screenshot: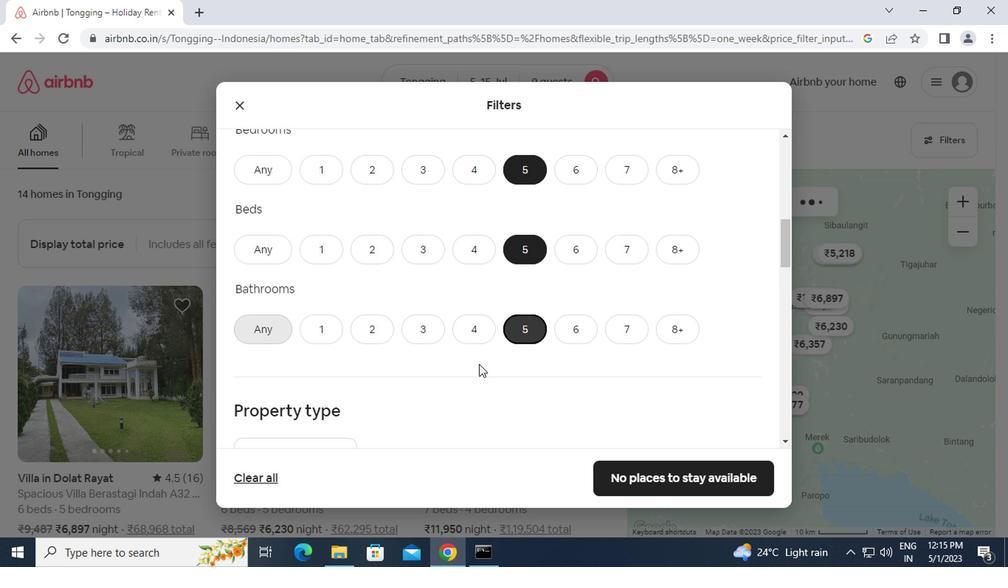 
Action: Mouse moved to (232, 341)
Screenshot: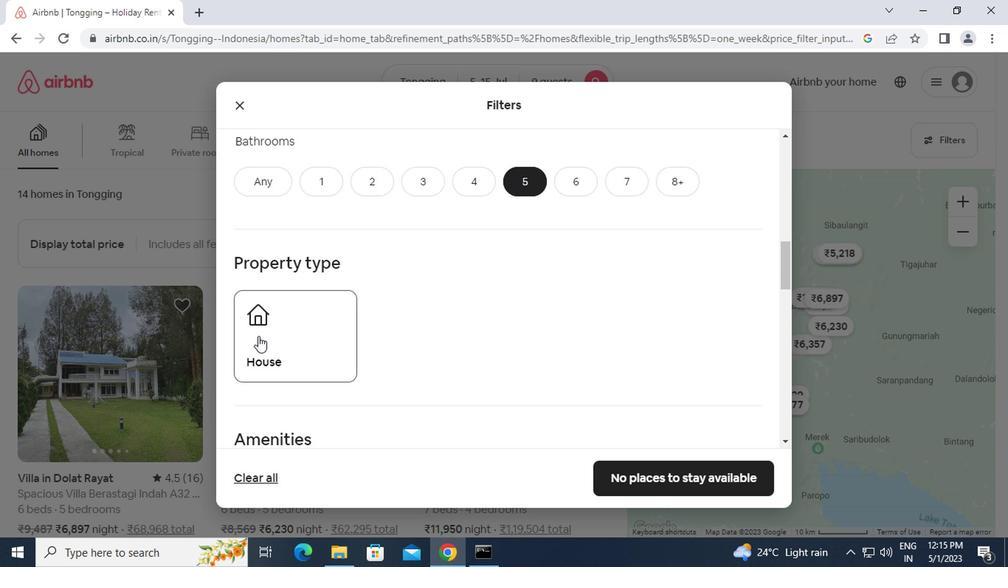 
Action: Mouse pressed left at (232, 341)
Screenshot: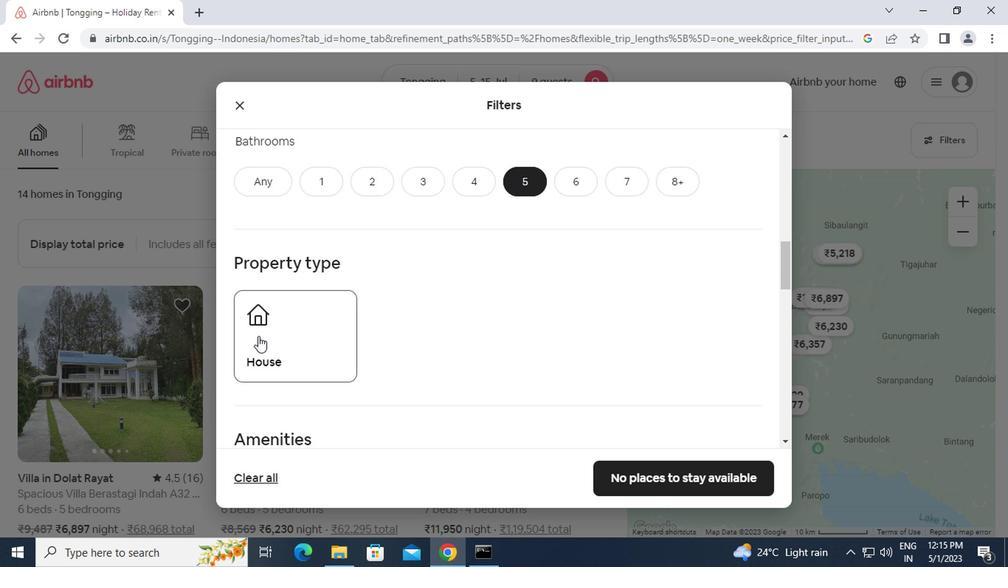 
Action: Mouse moved to (440, 367)
Screenshot: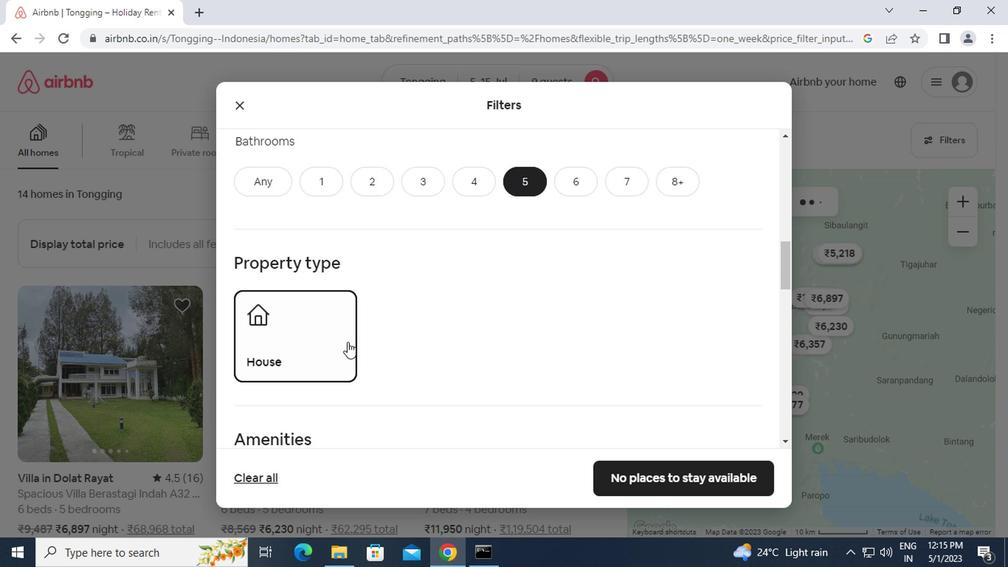 
Action: Mouse scrolled (440, 366) with delta (0, -1)
Screenshot: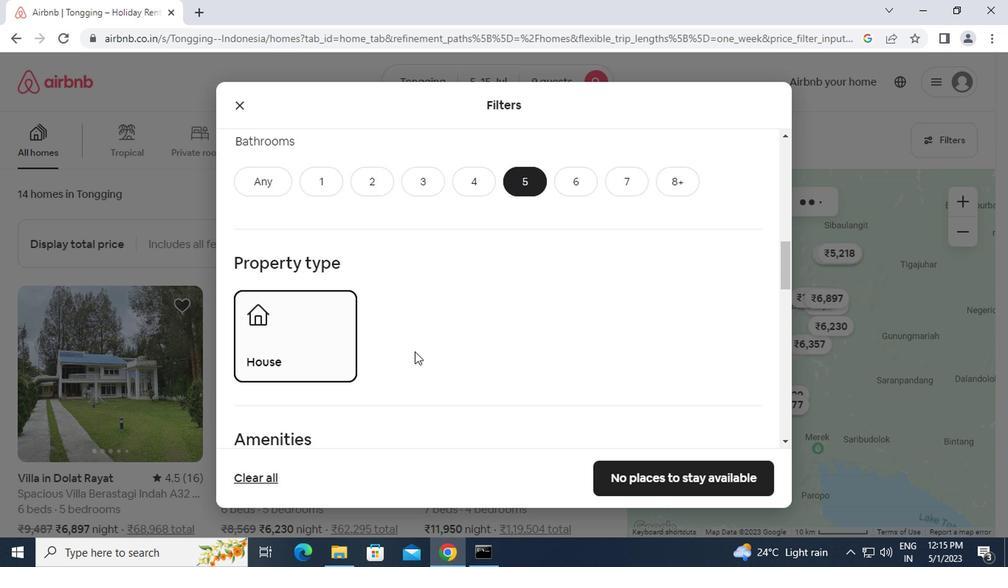 
Action: Mouse scrolled (440, 366) with delta (0, -1)
Screenshot: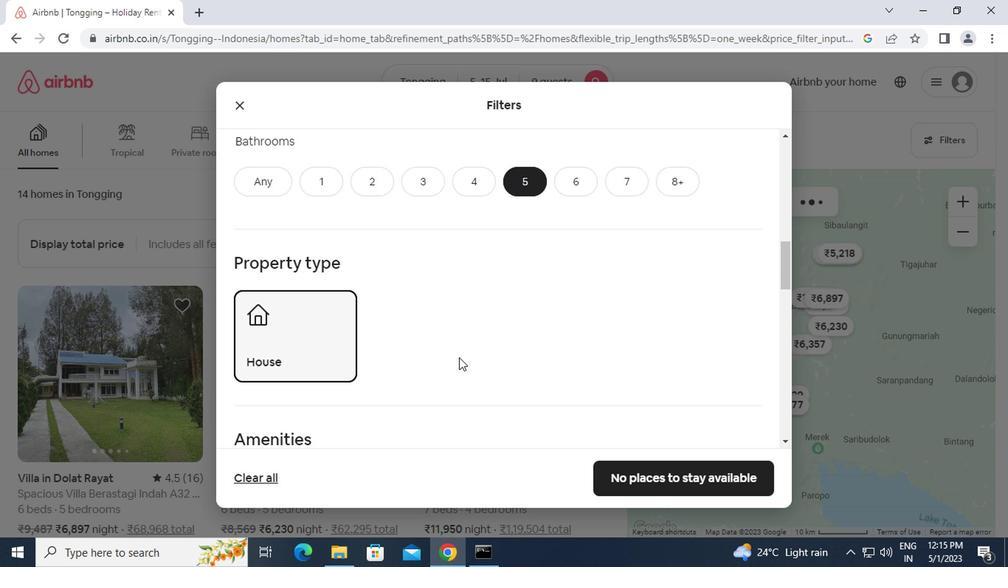 
Action: Mouse scrolled (440, 366) with delta (0, -1)
Screenshot: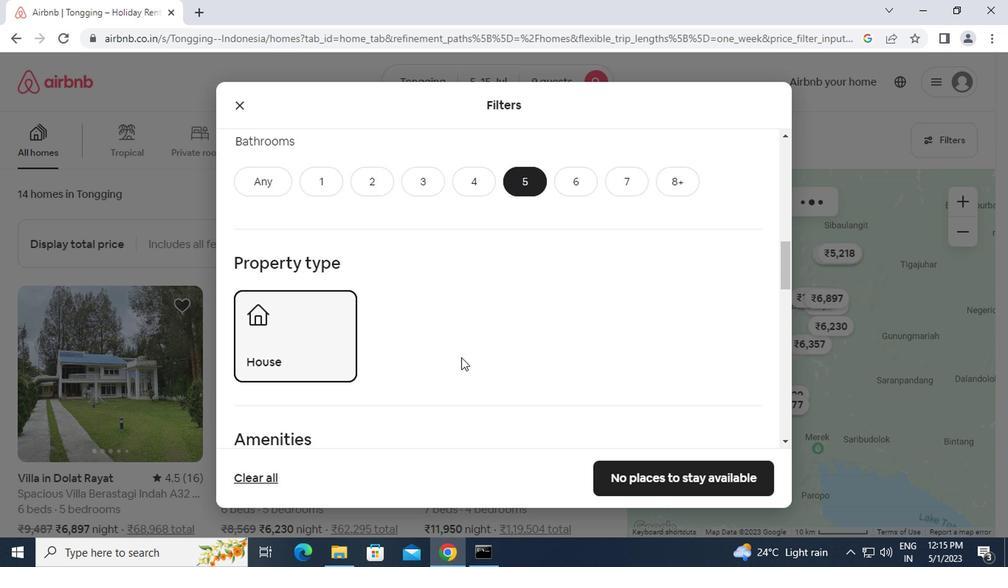 
Action: Mouse moved to (705, 329)
Screenshot: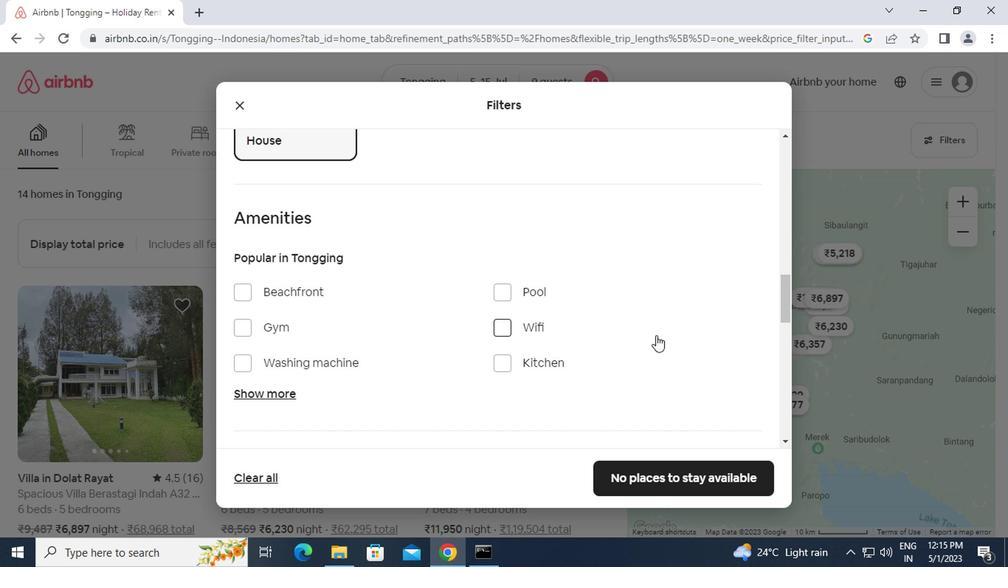 
Action: Mouse scrolled (705, 329) with delta (0, 0)
Screenshot: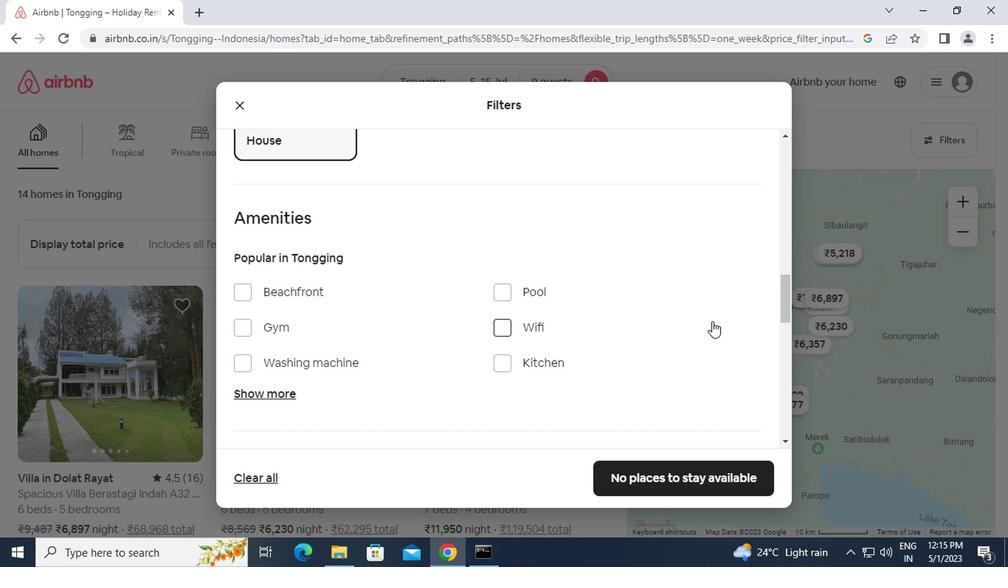 
Action: Mouse scrolled (705, 329) with delta (0, 0)
Screenshot: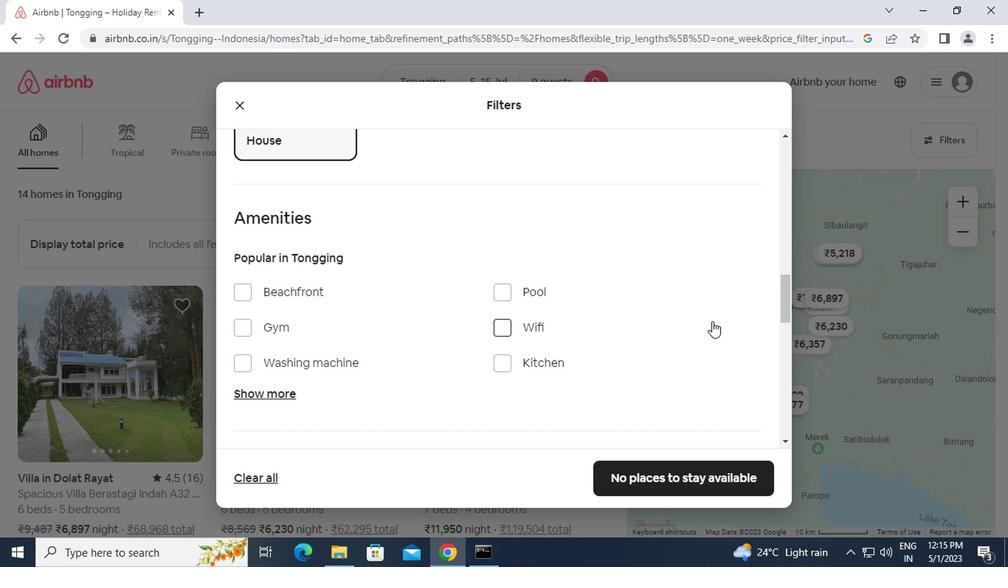 
Action: Mouse moved to (705, 329)
Screenshot: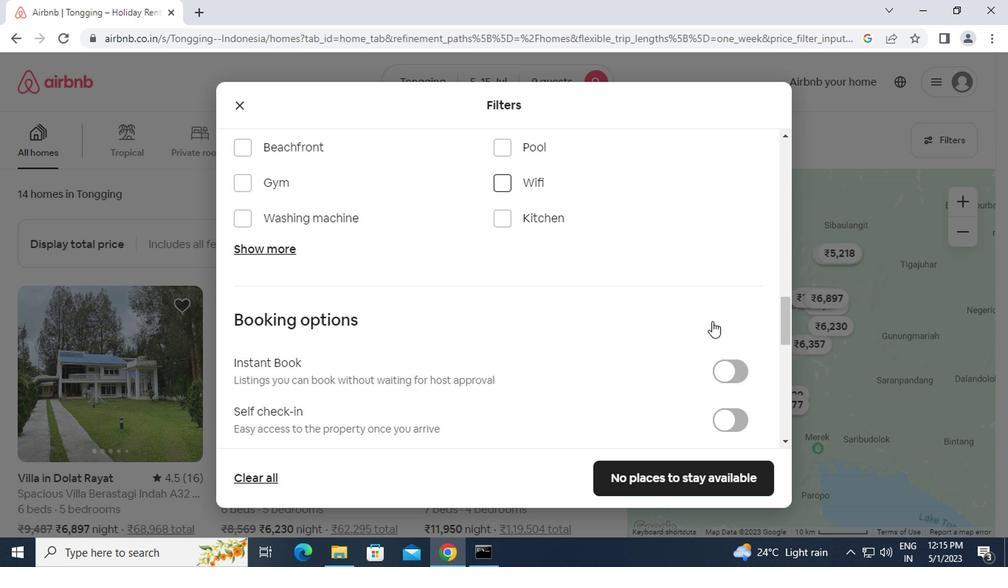 
Action: Mouse scrolled (705, 329) with delta (0, 0)
Screenshot: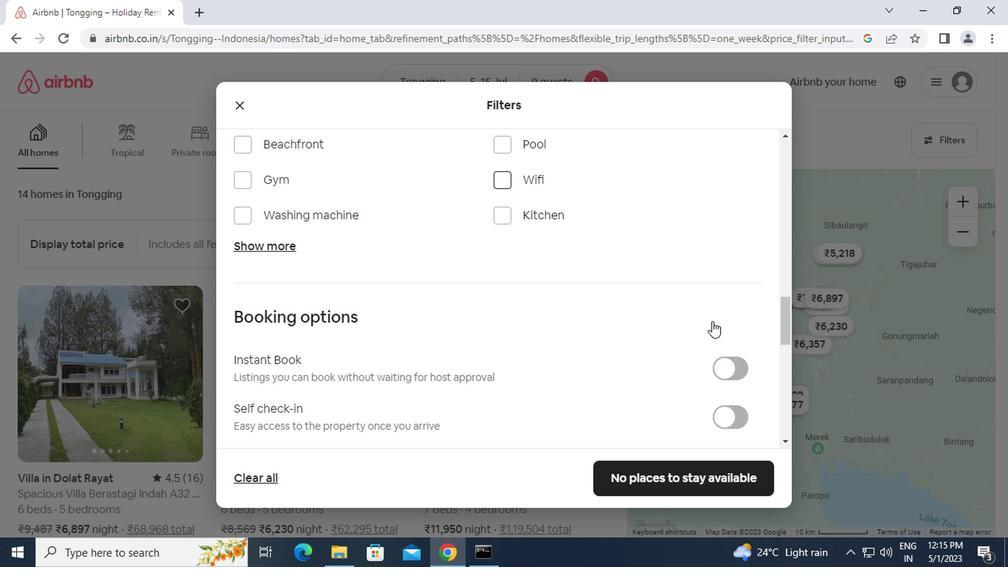 
Action: Mouse moved to (705, 329)
Screenshot: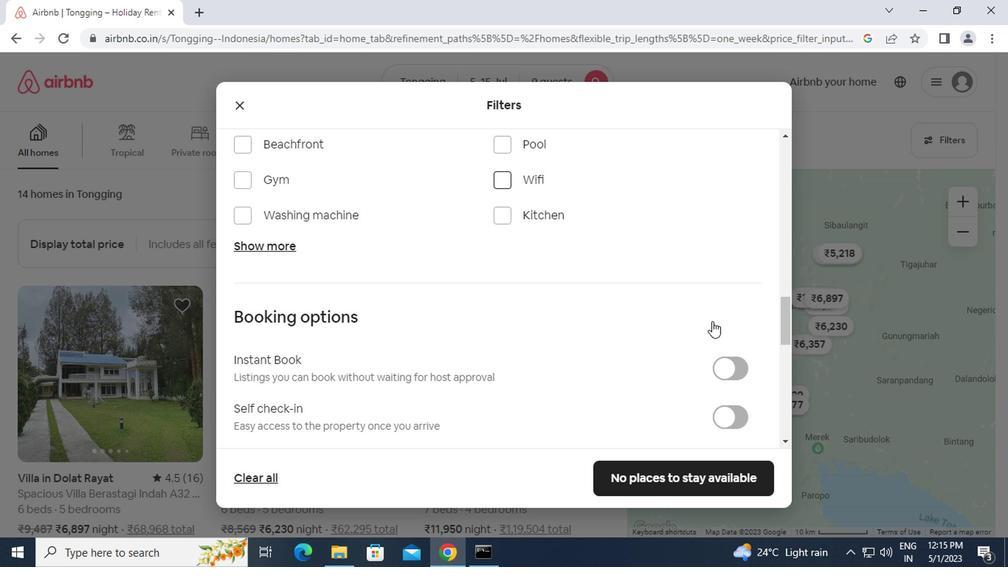 
Action: Mouse scrolled (705, 329) with delta (0, 0)
Screenshot: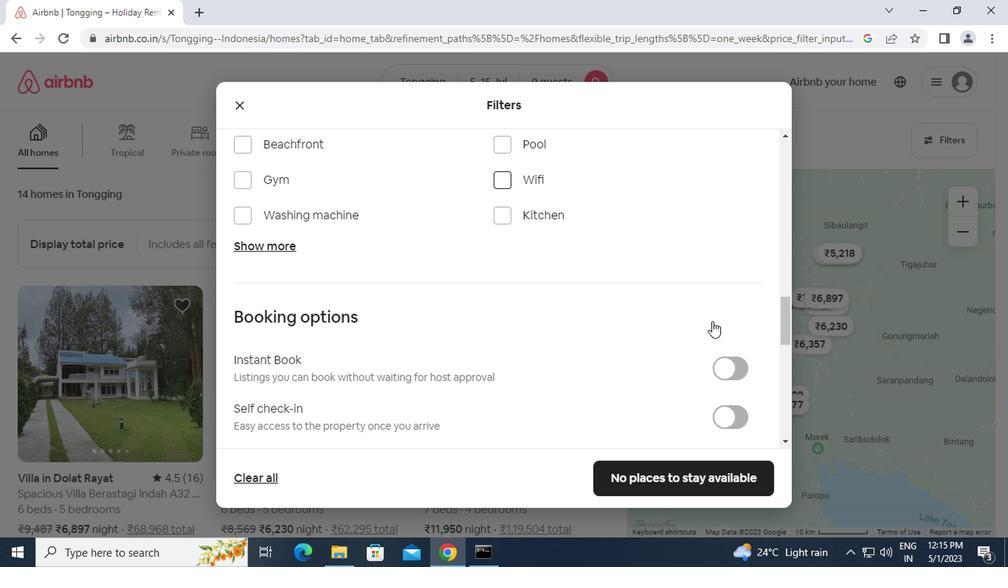 
Action: Mouse moved to (716, 257)
Screenshot: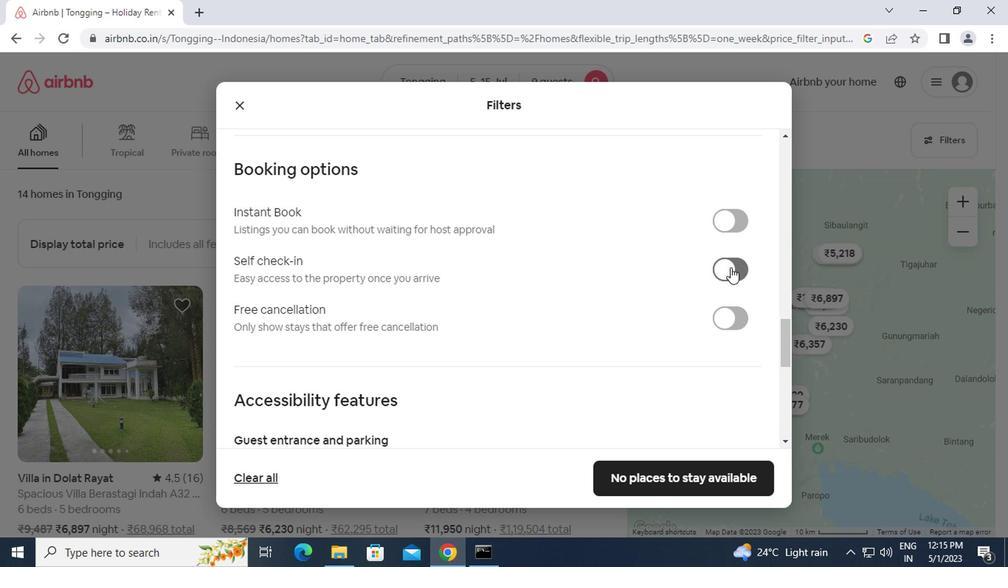
Action: Mouse pressed left at (716, 257)
Screenshot: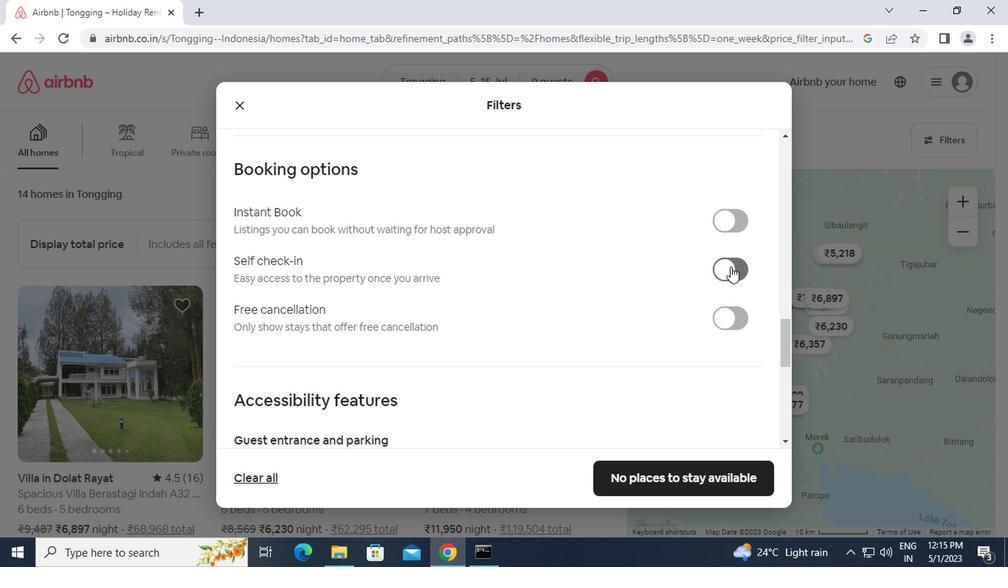 
Action: Mouse moved to (721, 269)
Screenshot: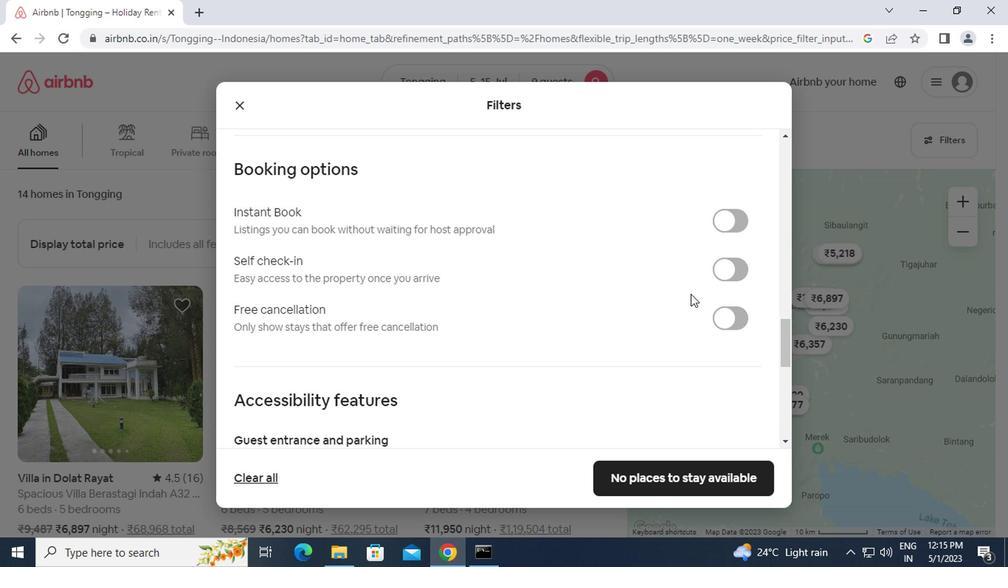 
Action: Mouse pressed left at (721, 269)
Screenshot: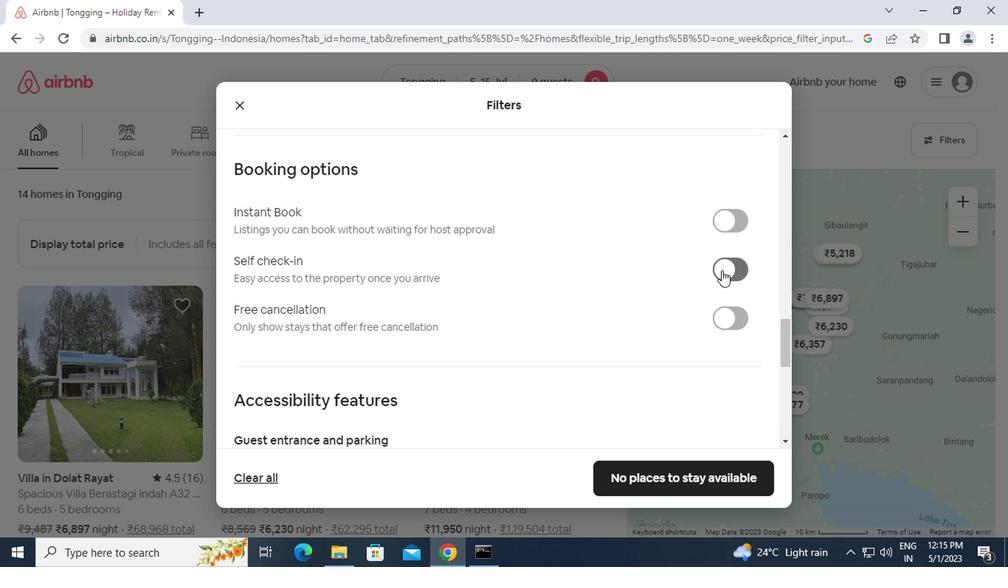 
Action: Mouse moved to (589, 307)
Screenshot: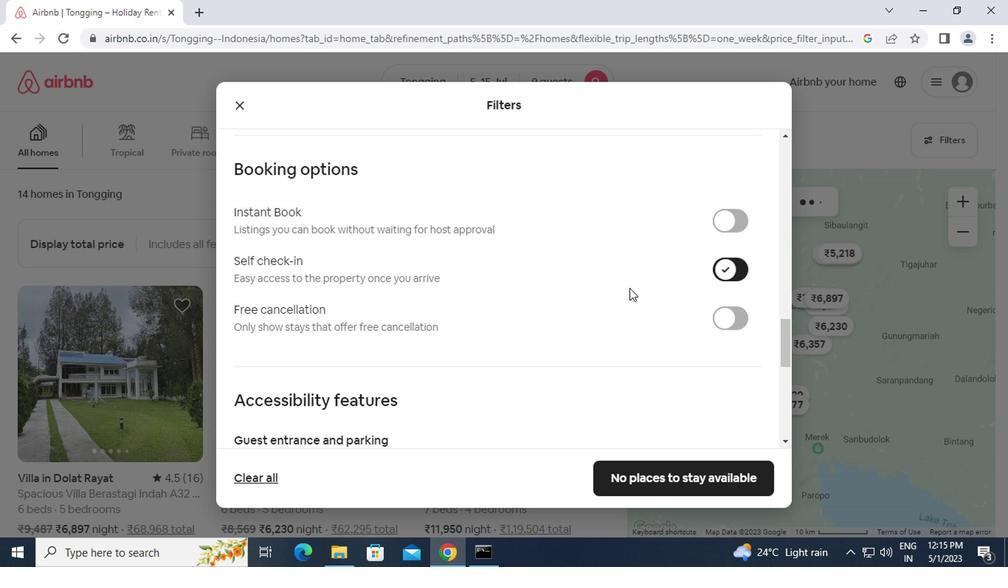 
Action: Mouse scrolled (589, 306) with delta (0, -1)
Screenshot: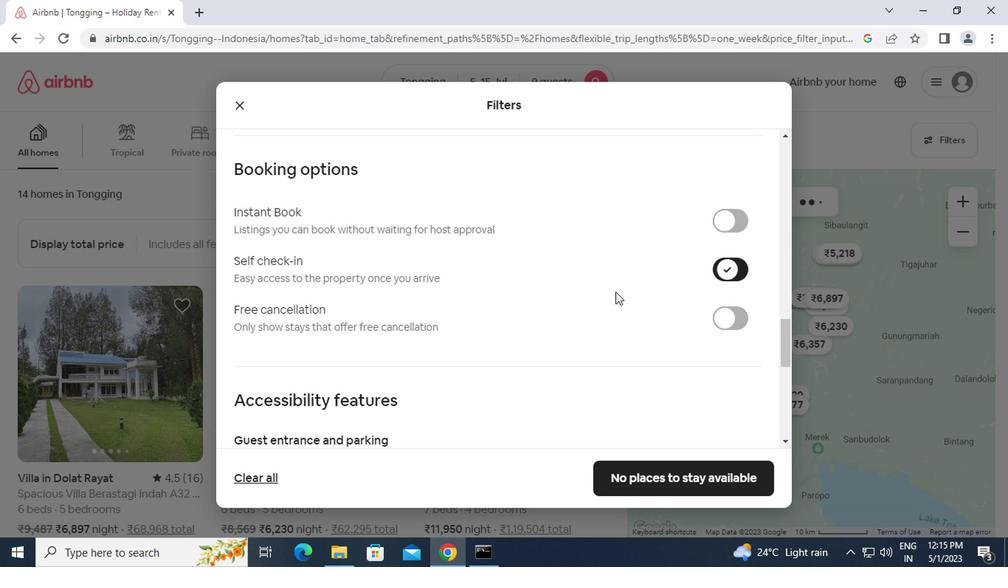 
Action: Mouse moved to (587, 309)
Screenshot: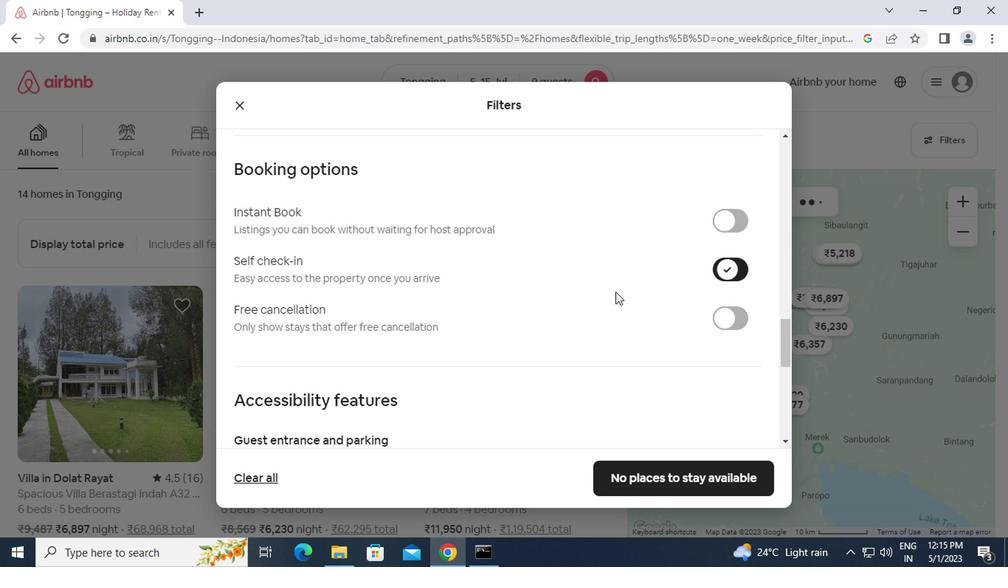 
Action: Mouse scrolled (587, 309) with delta (0, 0)
Screenshot: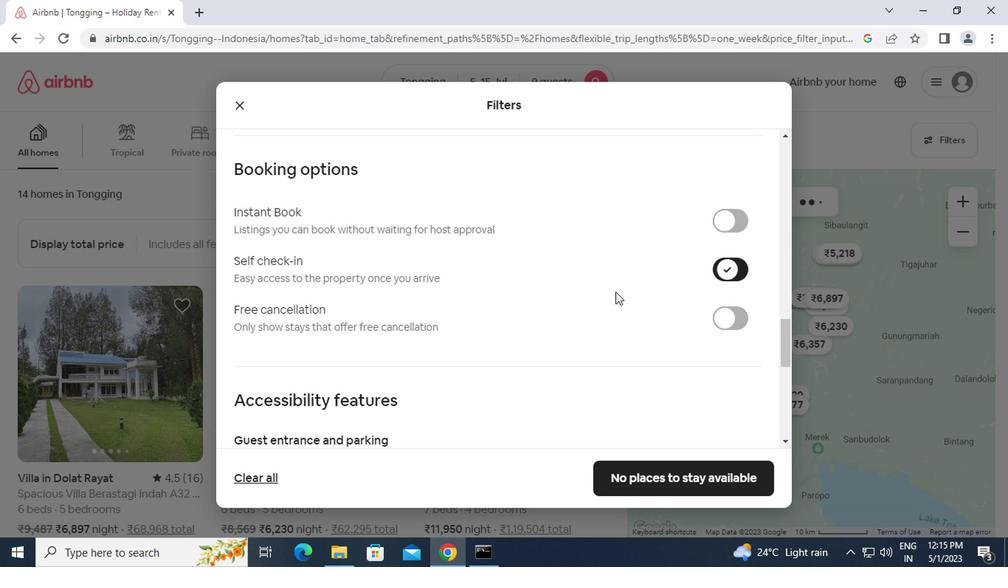 
Action: Mouse moved to (587, 309)
Screenshot: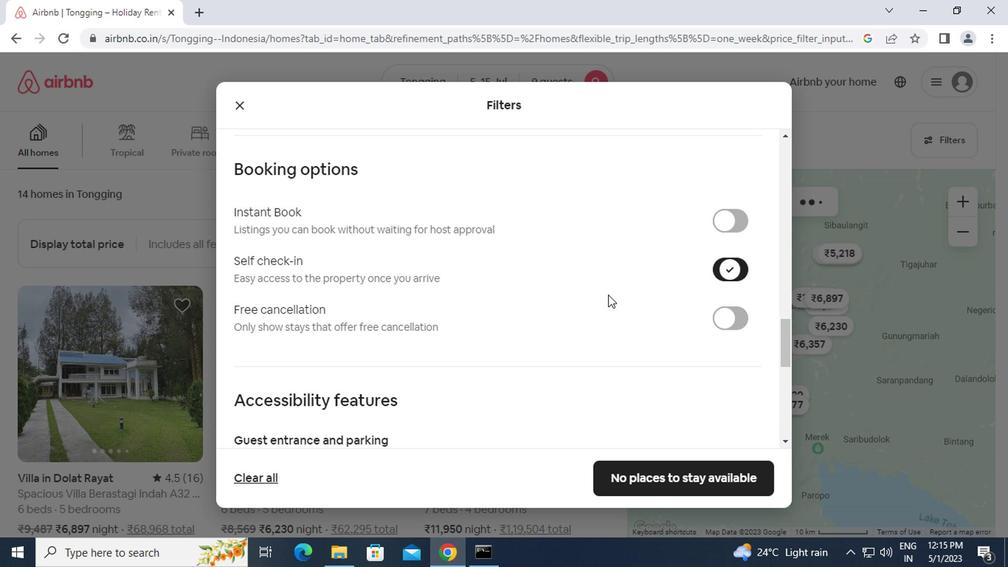 
Action: Mouse scrolled (587, 309) with delta (0, 0)
Screenshot: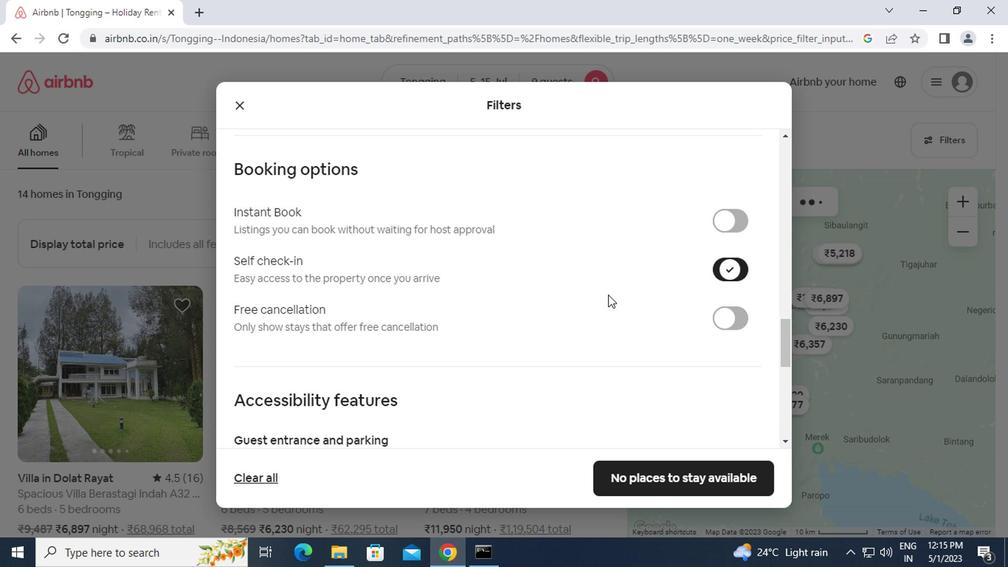 
Action: Mouse scrolled (587, 309) with delta (0, 0)
Screenshot: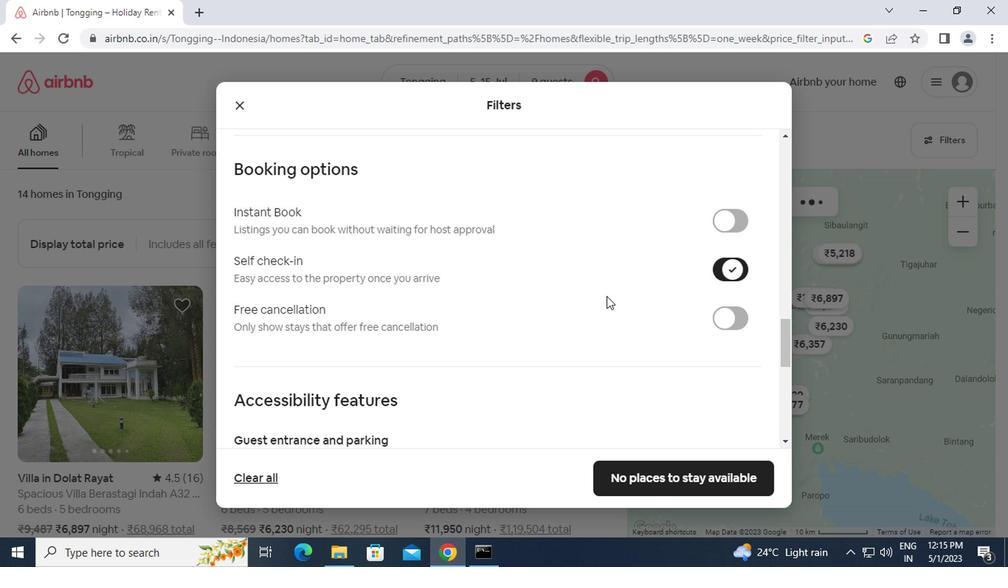 
Action: Mouse moved to (584, 313)
Screenshot: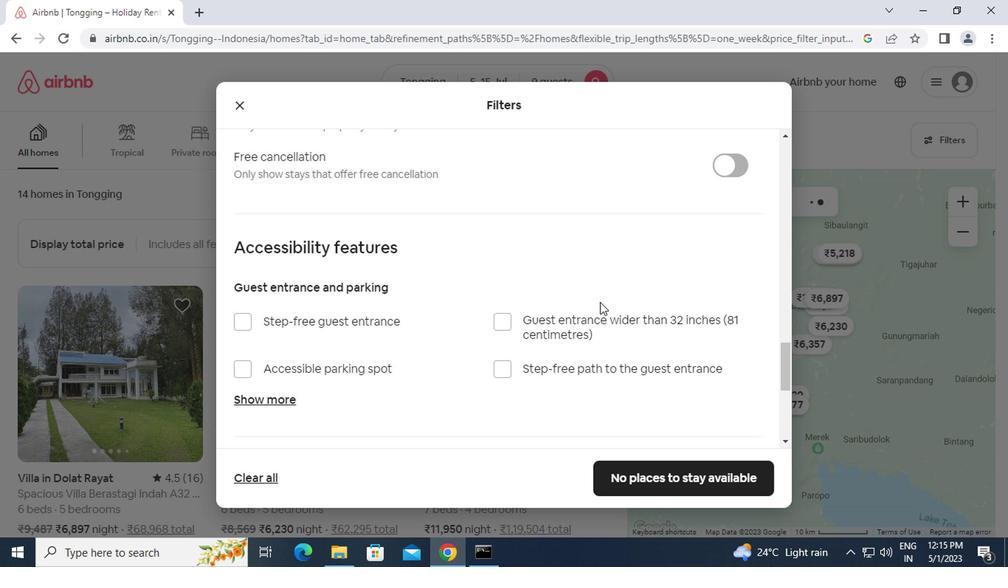 
Action: Mouse scrolled (584, 311) with delta (0, -1)
Screenshot: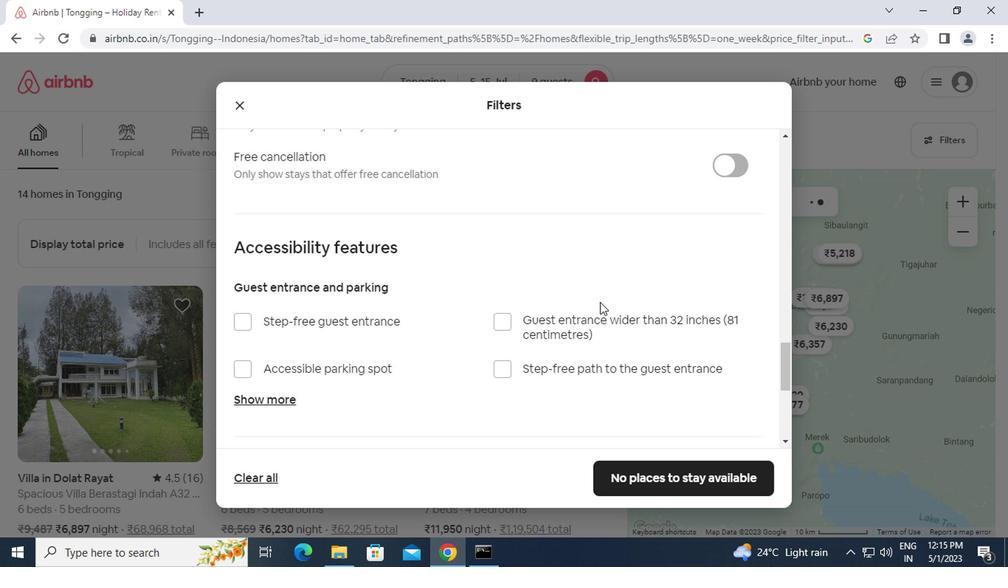 
Action: Mouse moved to (580, 314)
Screenshot: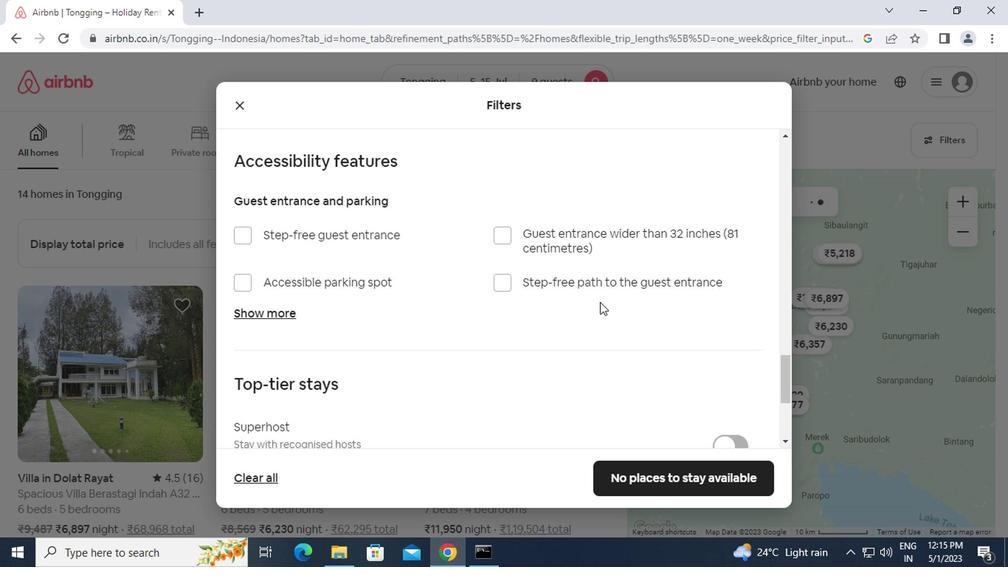 
Action: Mouse scrolled (580, 313) with delta (0, -1)
Screenshot: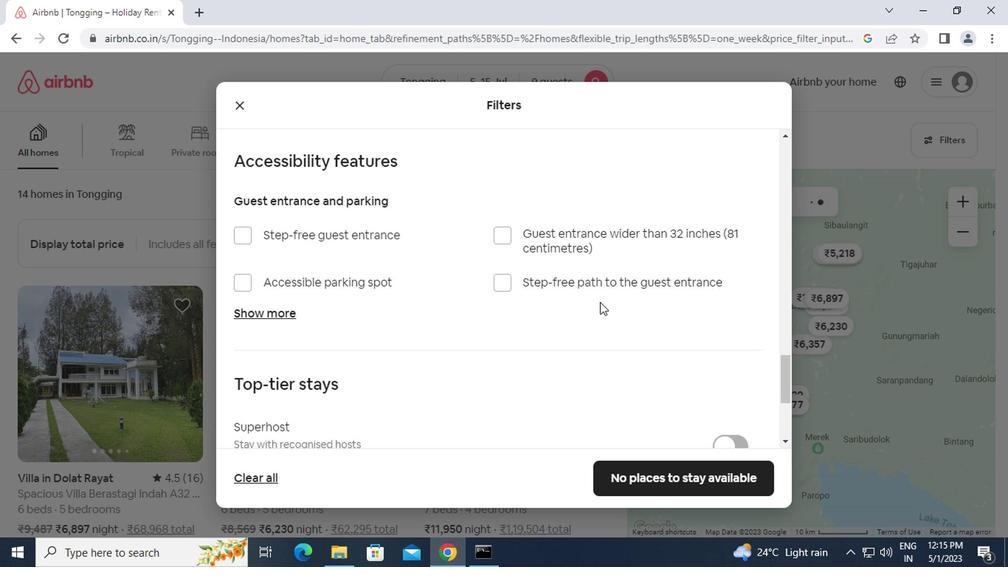 
Action: Mouse moved to (576, 316)
Screenshot: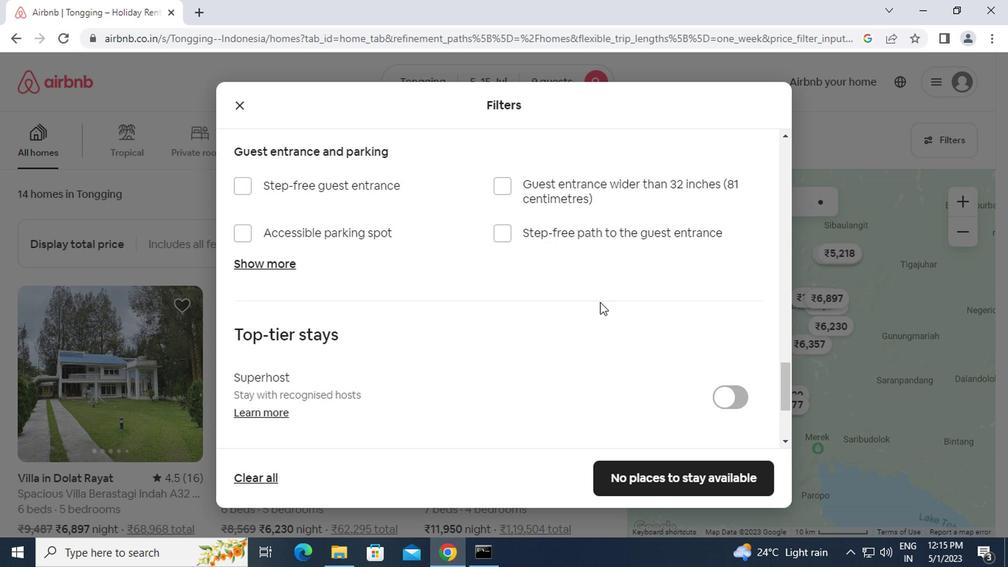 
Action: Mouse scrolled (576, 315) with delta (0, -1)
Screenshot: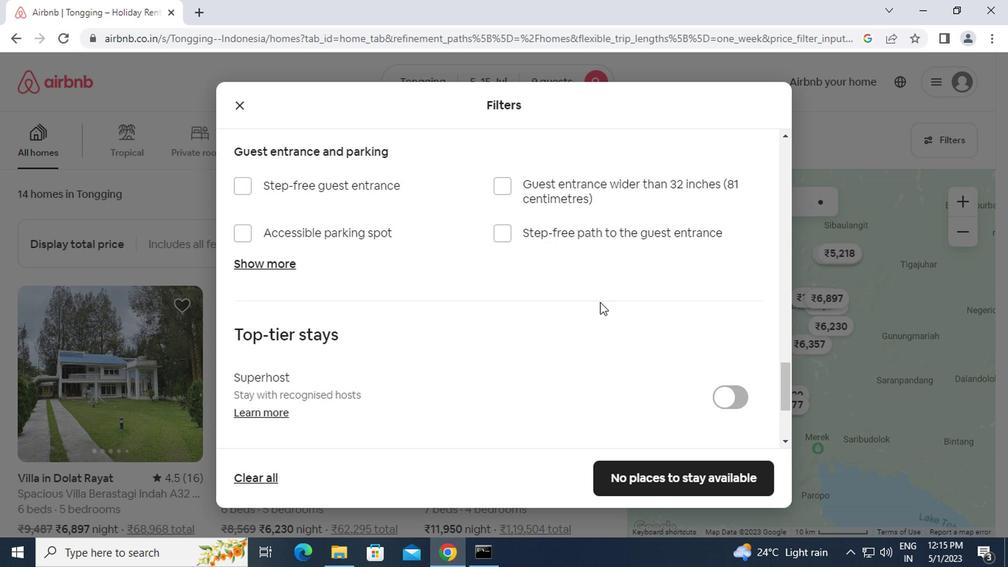 
Action: Mouse moved to (571, 319)
Screenshot: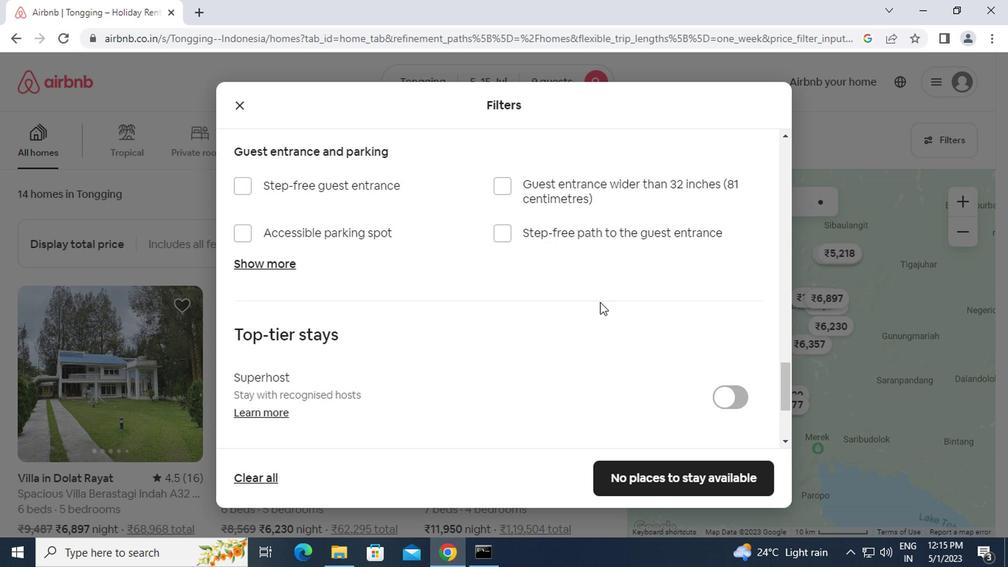
Action: Mouse scrolled (571, 319) with delta (0, 0)
Screenshot: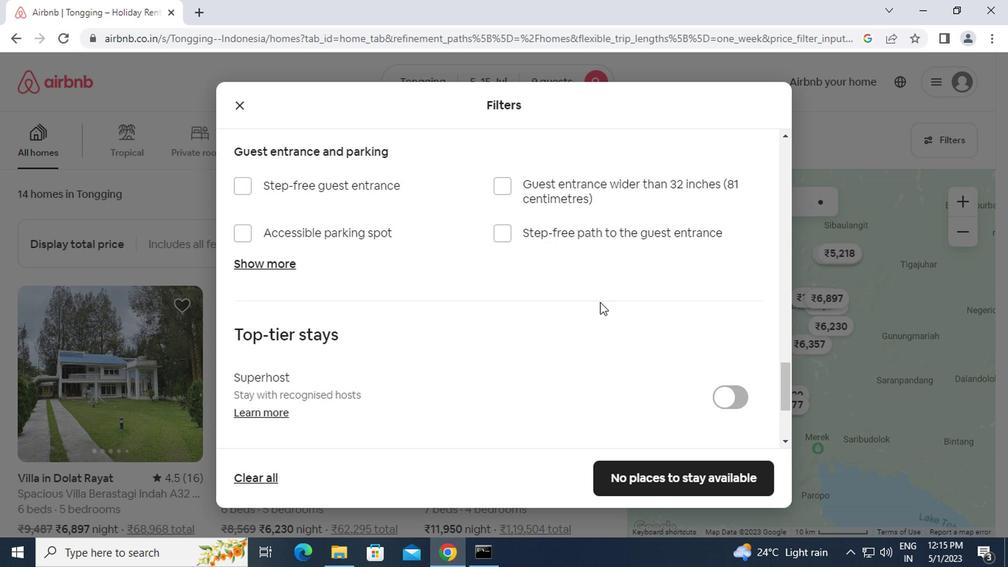 
Action: Mouse moved to (215, 384)
Screenshot: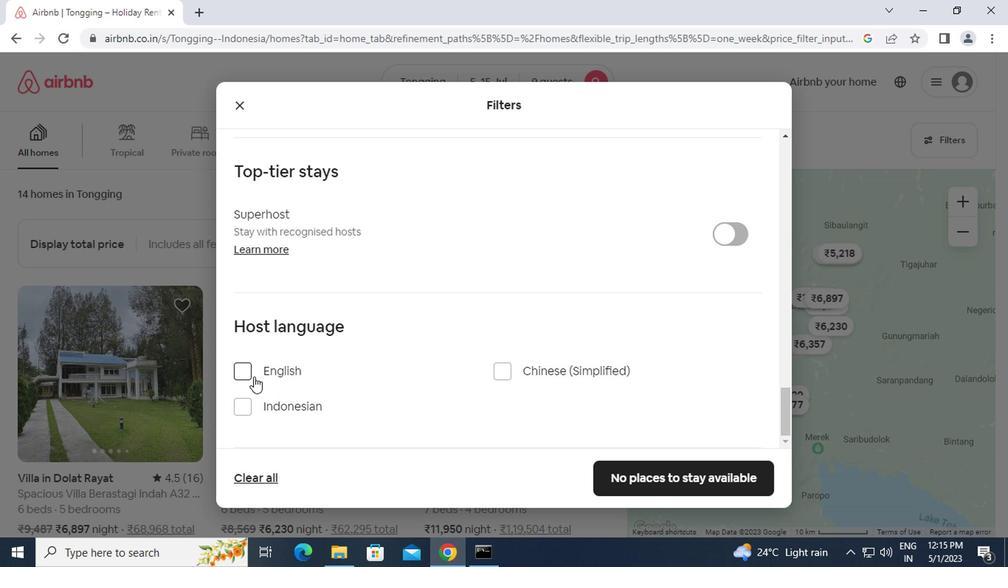
Action: Mouse pressed left at (215, 384)
Screenshot: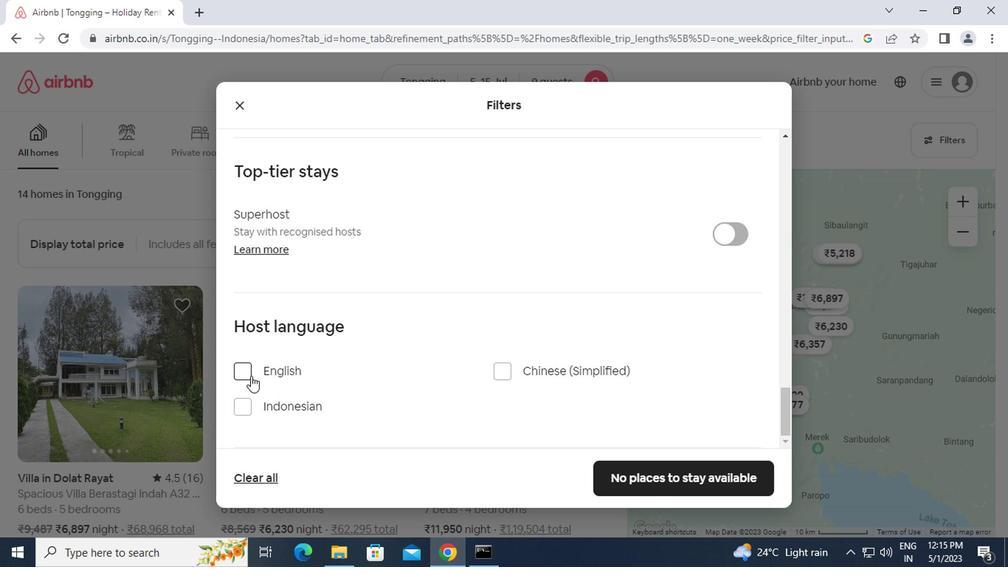 
Action: Mouse moved to (640, 488)
Screenshot: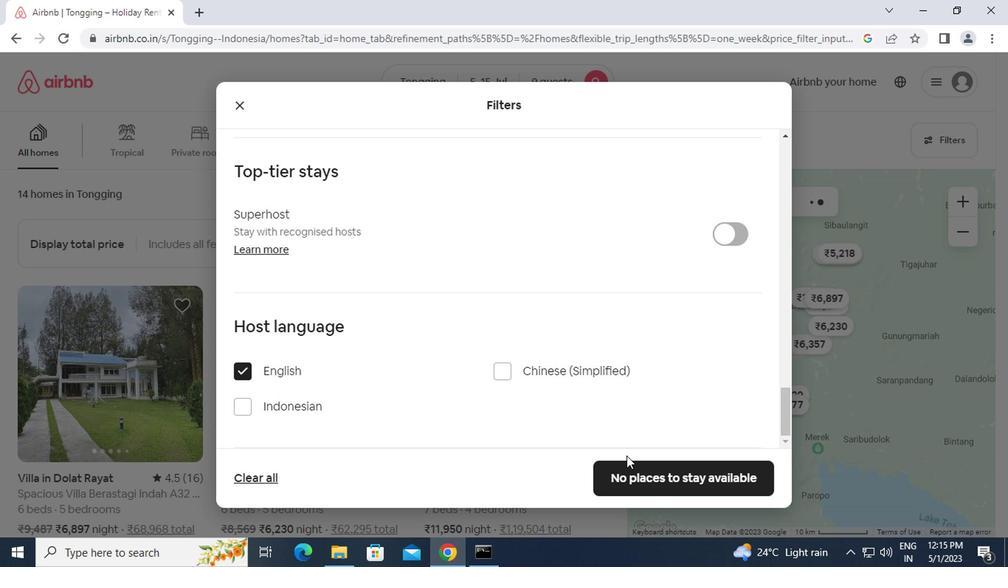 
Action: Mouse pressed left at (640, 488)
Screenshot: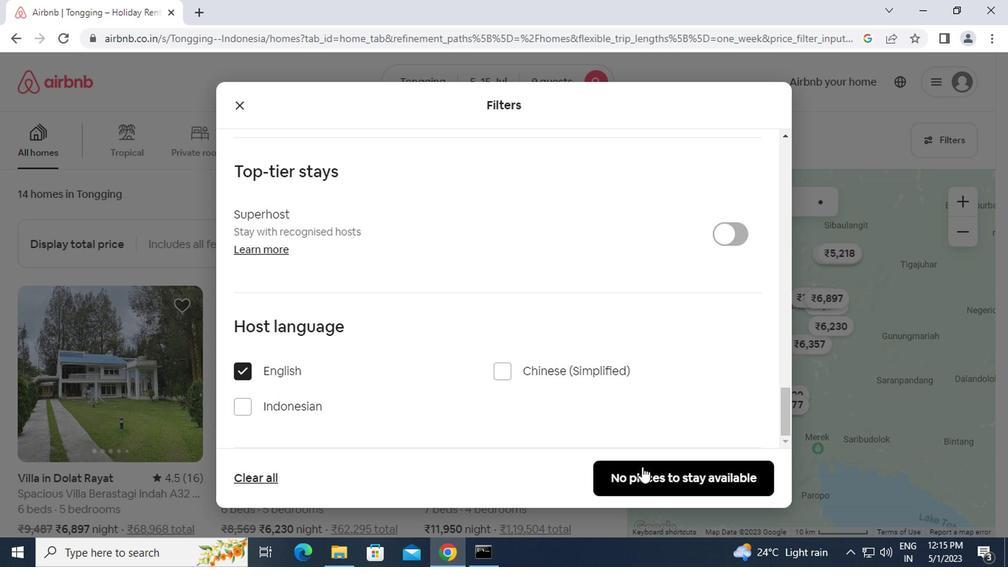 
Action: Mouse moved to (635, 481)
Screenshot: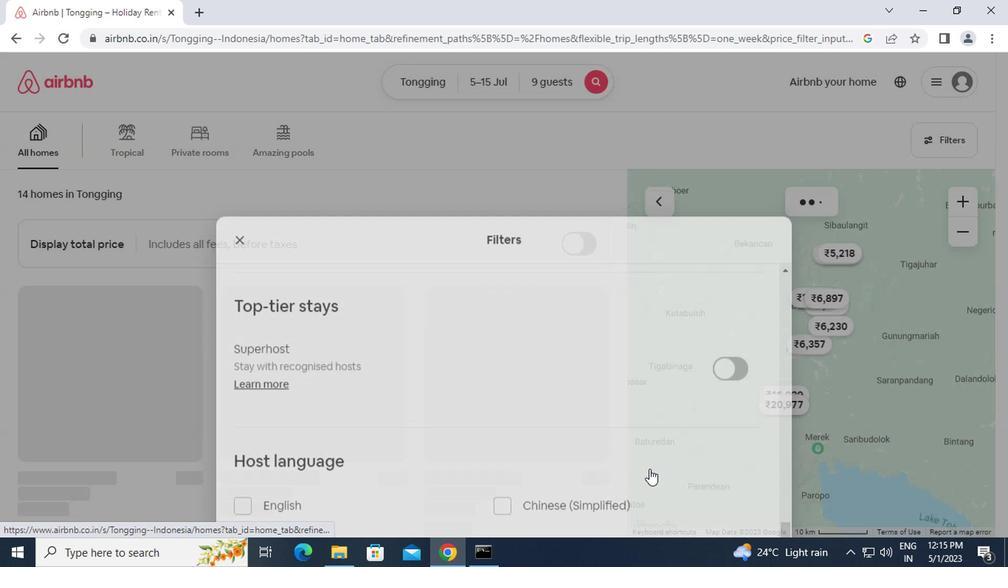 
